 Task: Look for space in Mertoyudan, Indonesia from 4th September, 2023 to 10th September, 2023 for 1 adult in price range Rs.9000 to Rs.17000. Place can be private room with 1  bedroom having 1 bed and 1 bathroom. Property type can be house, flat, guest house, hotel. Booking option can be shelf check-in. Required host language is English.
Action: Mouse moved to (466, 55)
Screenshot: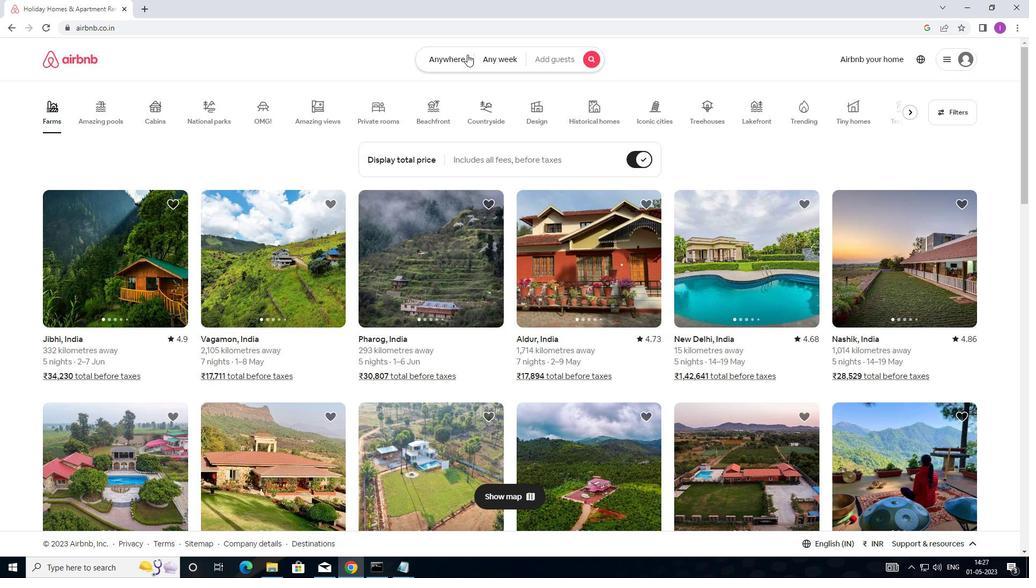 
Action: Mouse pressed left at (466, 55)
Screenshot: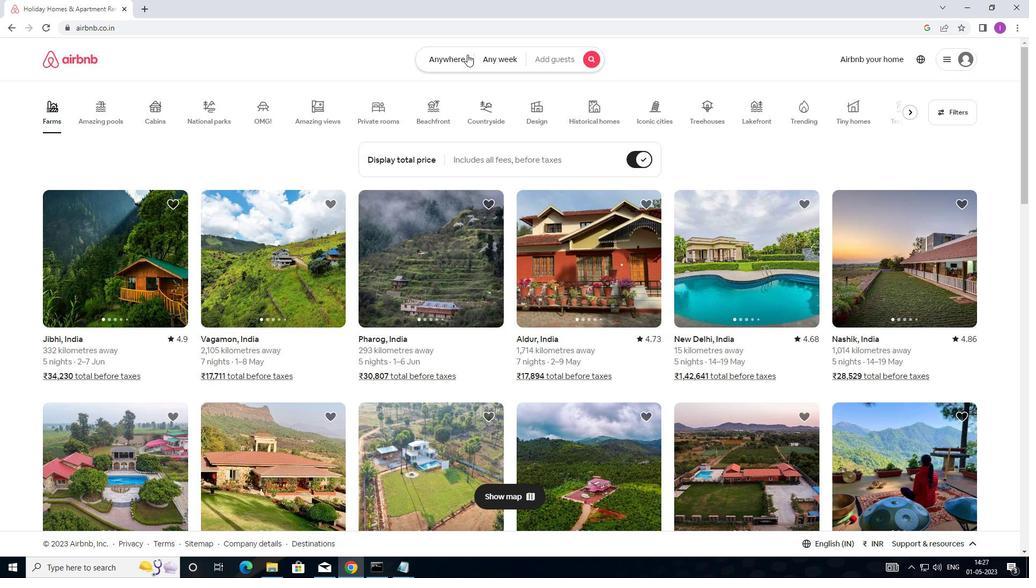 
Action: Mouse moved to (360, 92)
Screenshot: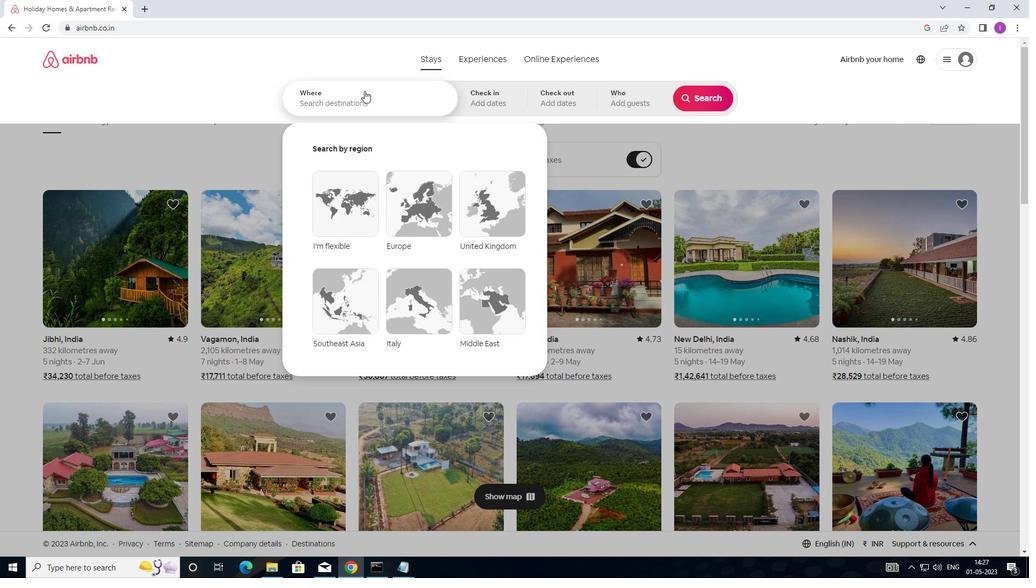 
Action: Mouse pressed left at (360, 92)
Screenshot: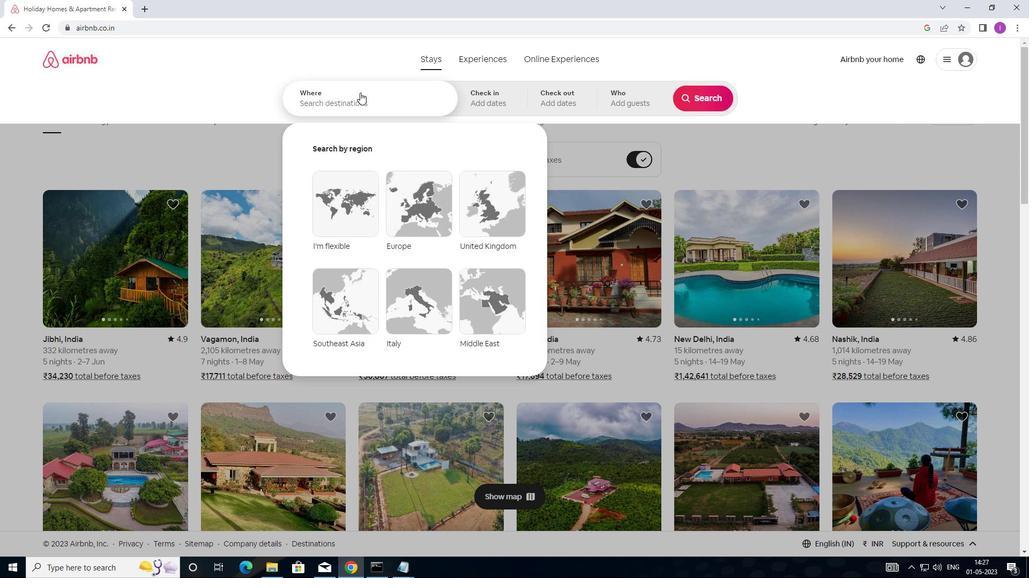 
Action: Mouse moved to (432, 102)
Screenshot: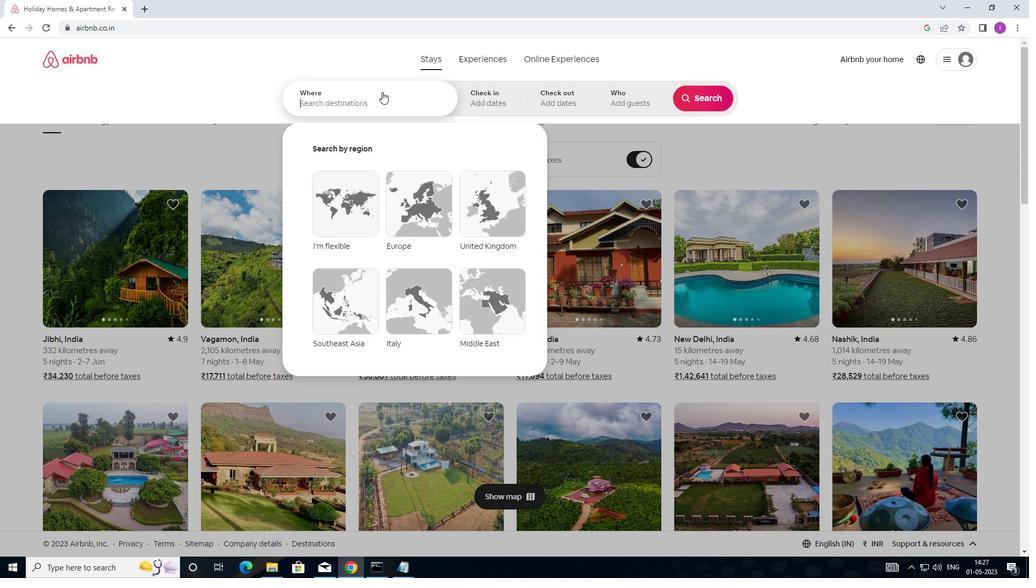 
Action: Key pressed <Key.shift>M
Screenshot: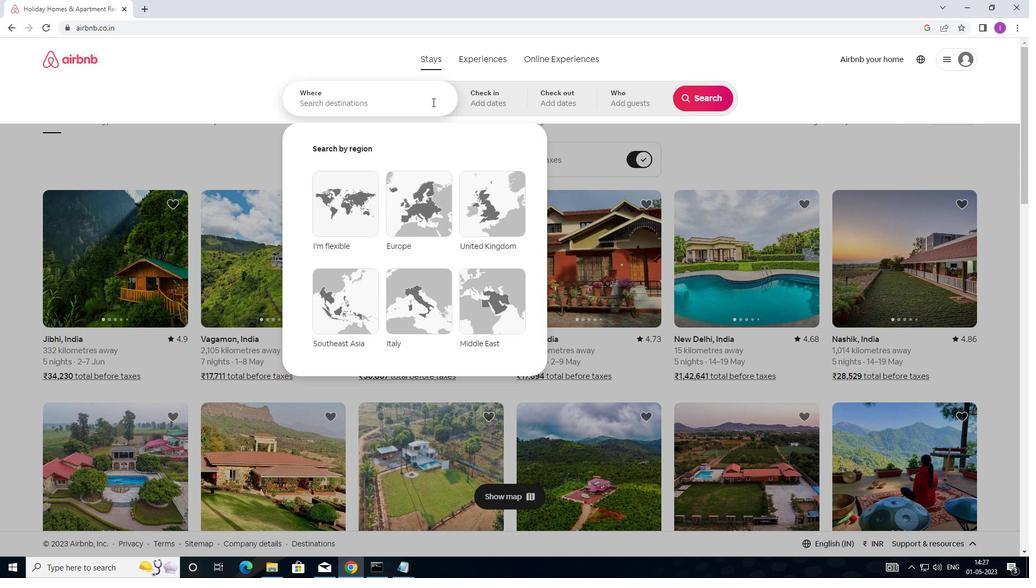 
Action: Mouse moved to (442, 97)
Screenshot: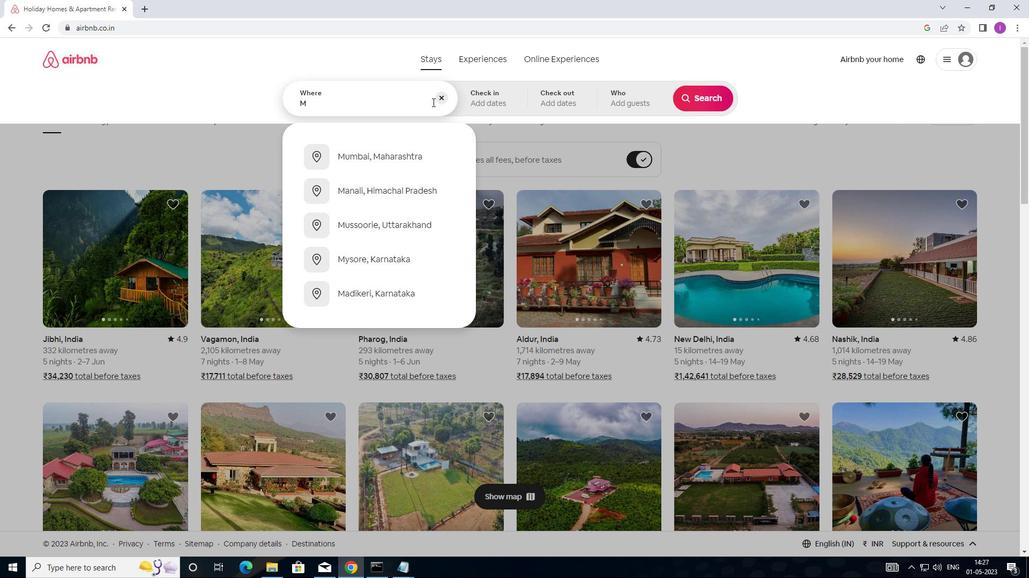 
Action: Key pressed E
Screenshot: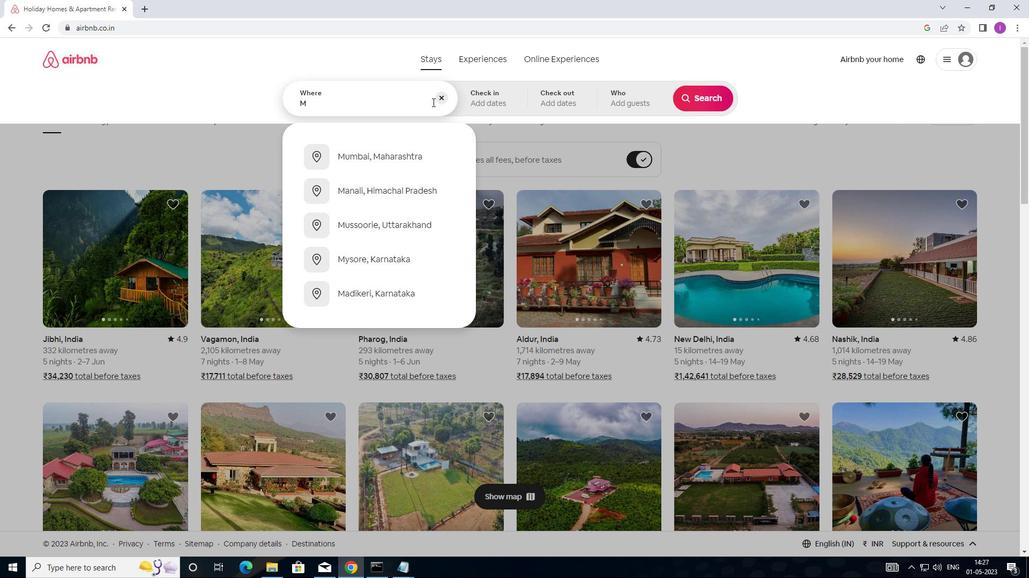 
Action: Mouse moved to (443, 97)
Screenshot: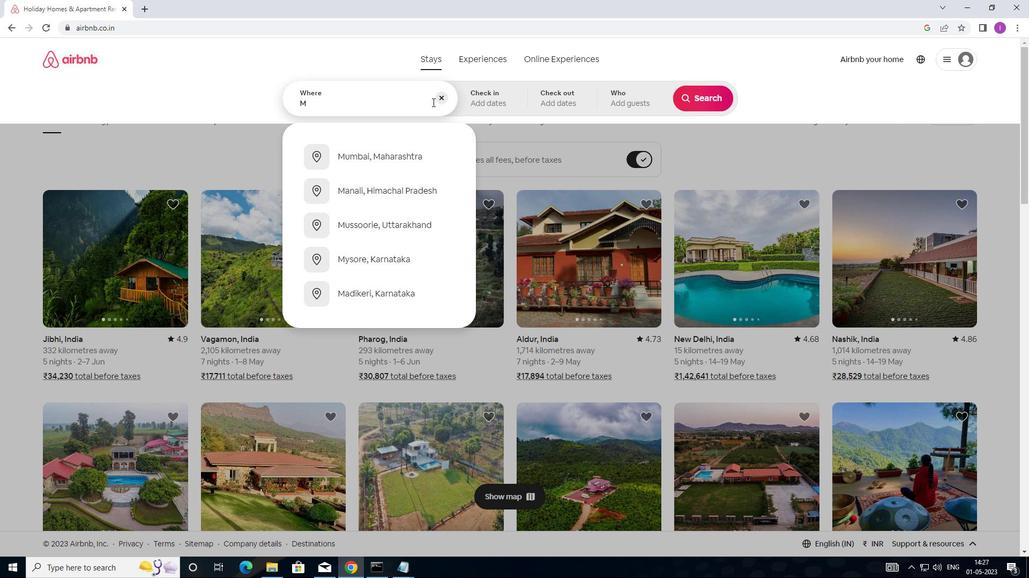 
Action: Key pressed RTOYUDAN,<Key.shift>INDONESIA
Screenshot: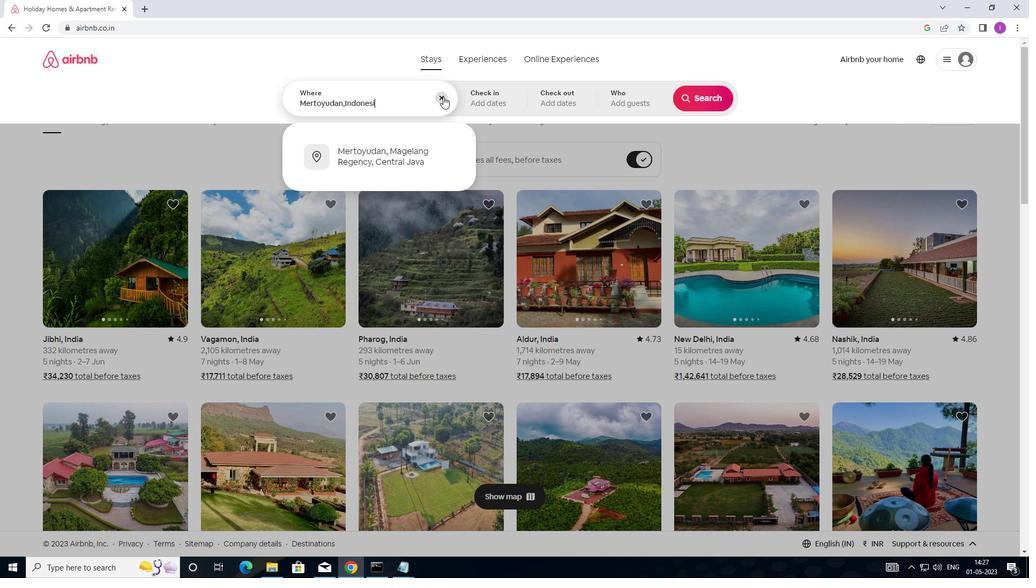 
Action: Mouse moved to (485, 94)
Screenshot: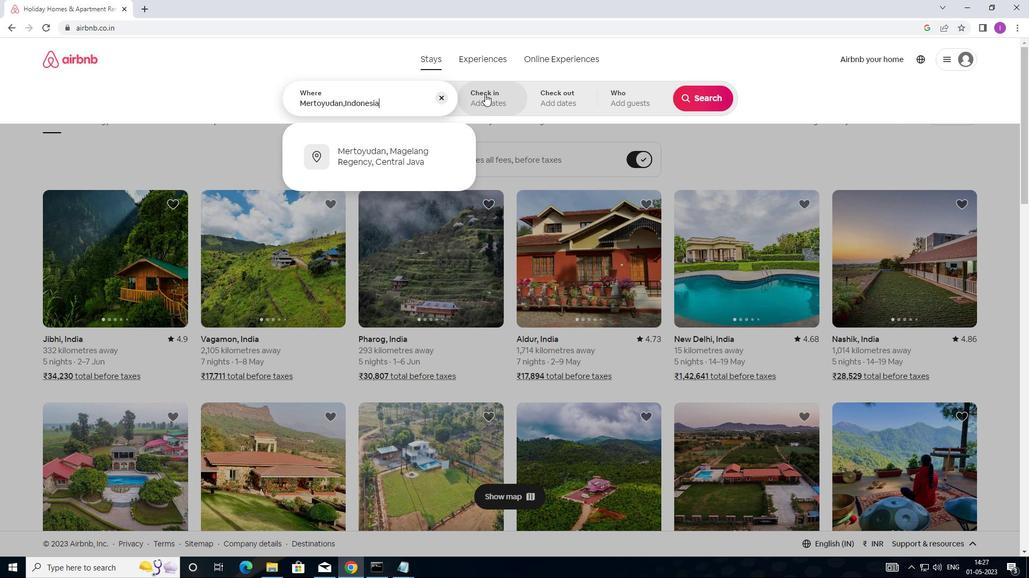 
Action: Mouse pressed left at (485, 94)
Screenshot: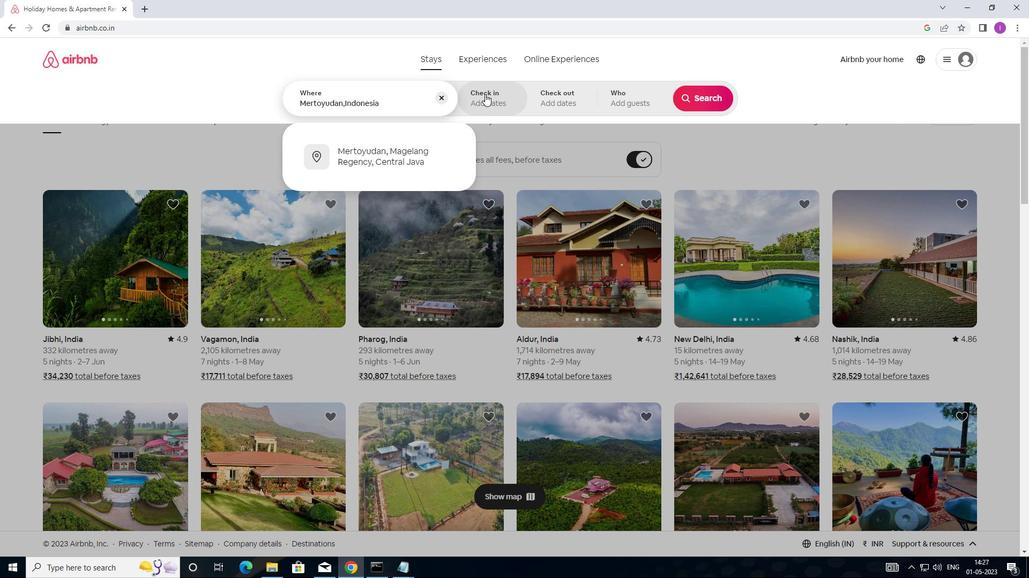 
Action: Mouse moved to (701, 179)
Screenshot: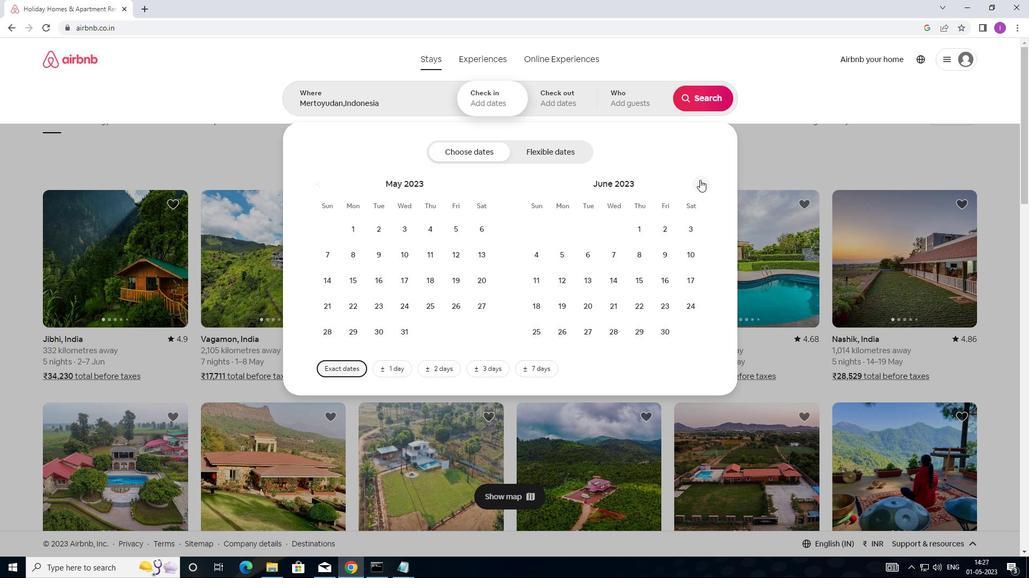 
Action: Mouse pressed left at (701, 179)
Screenshot: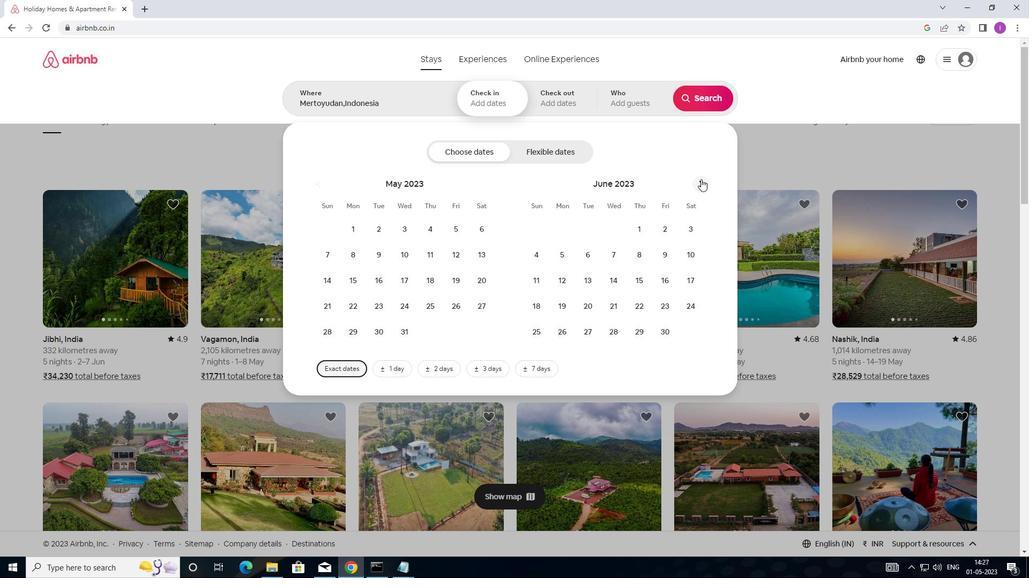 
Action: Mouse pressed left at (701, 179)
Screenshot: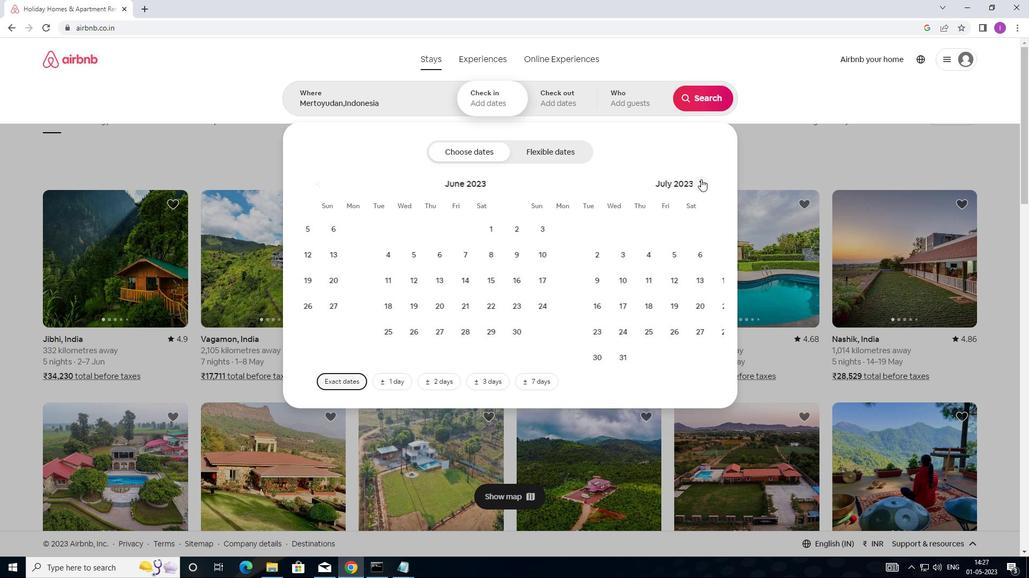 
Action: Mouse pressed left at (701, 179)
Screenshot: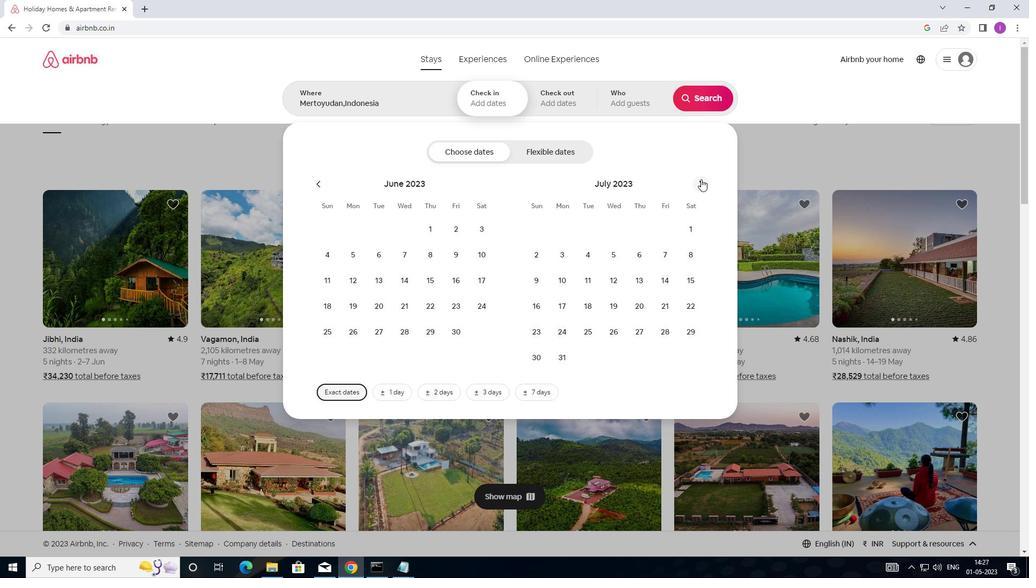 
Action: Mouse moved to (701, 178)
Screenshot: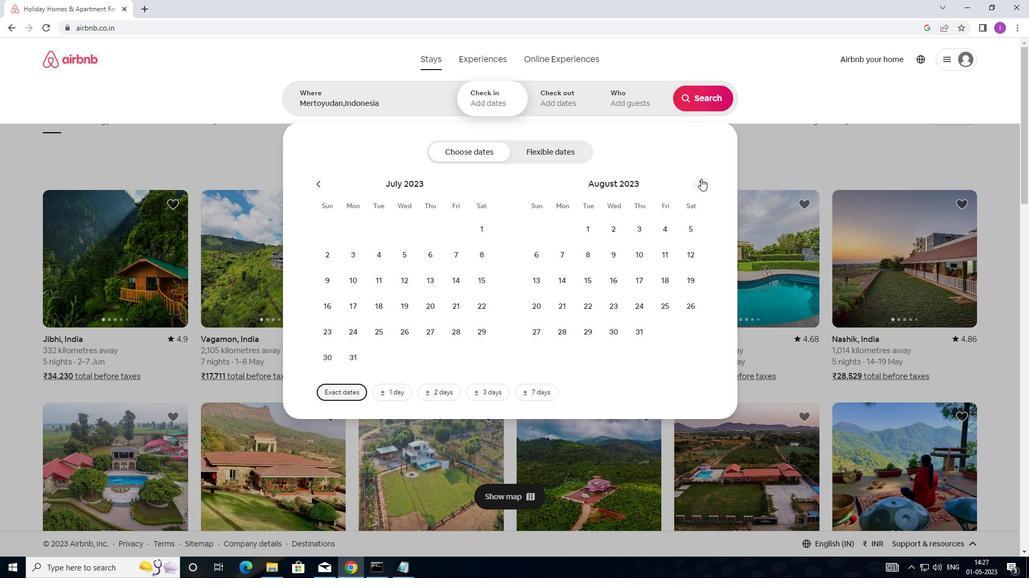 
Action: Mouse pressed left at (701, 178)
Screenshot: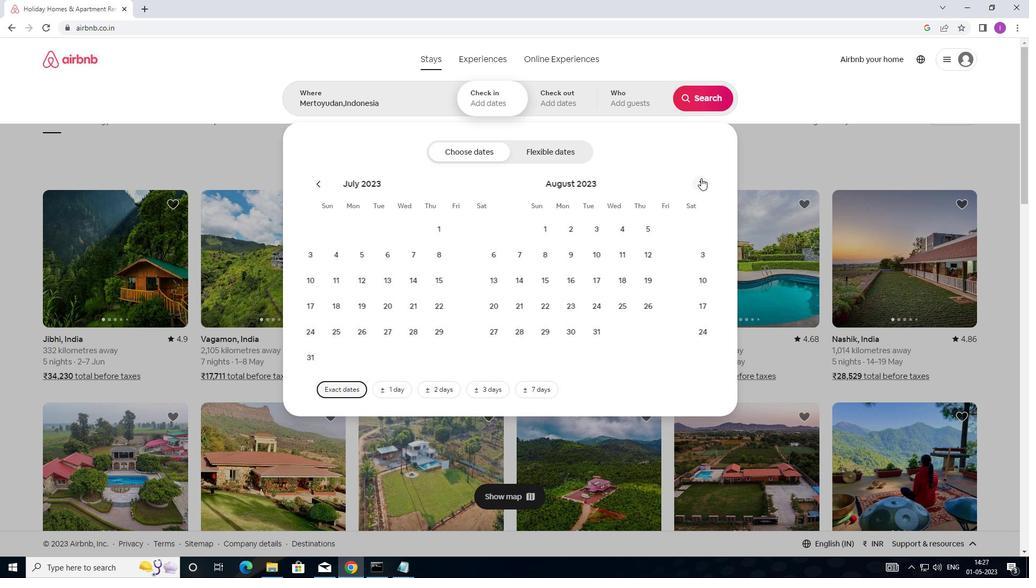 
Action: Mouse moved to (360, 252)
Screenshot: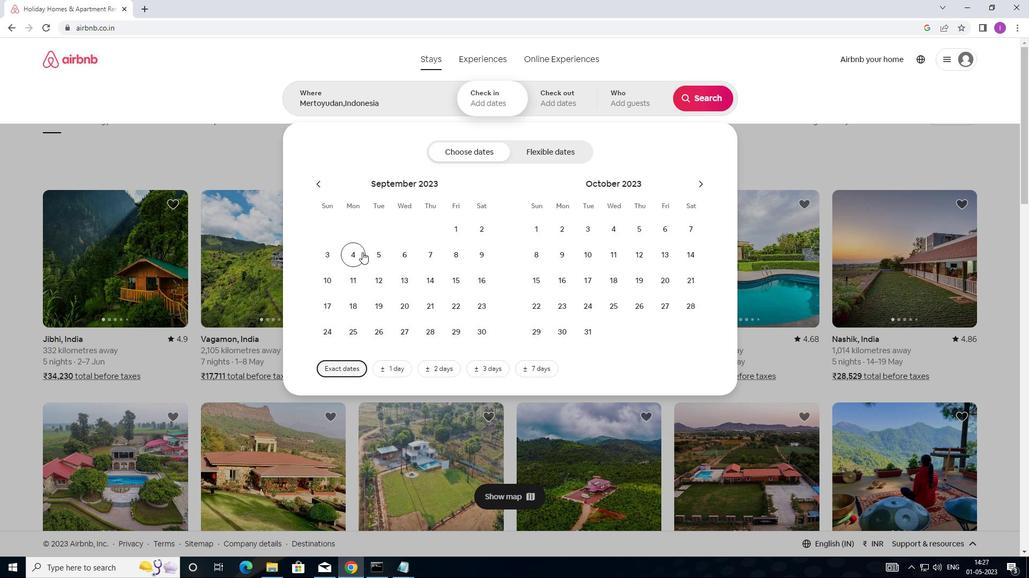 
Action: Mouse pressed left at (360, 252)
Screenshot: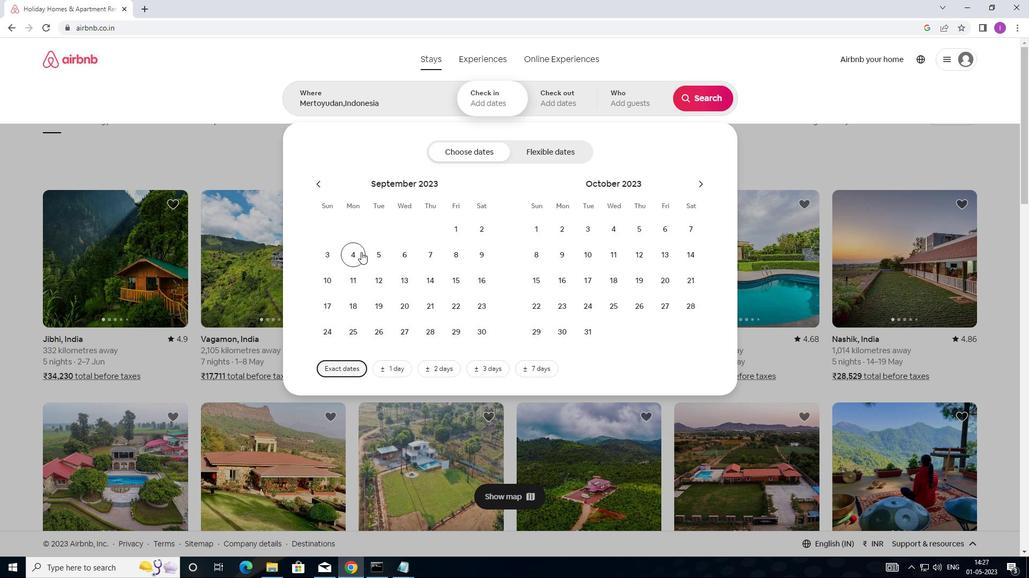 
Action: Mouse moved to (330, 277)
Screenshot: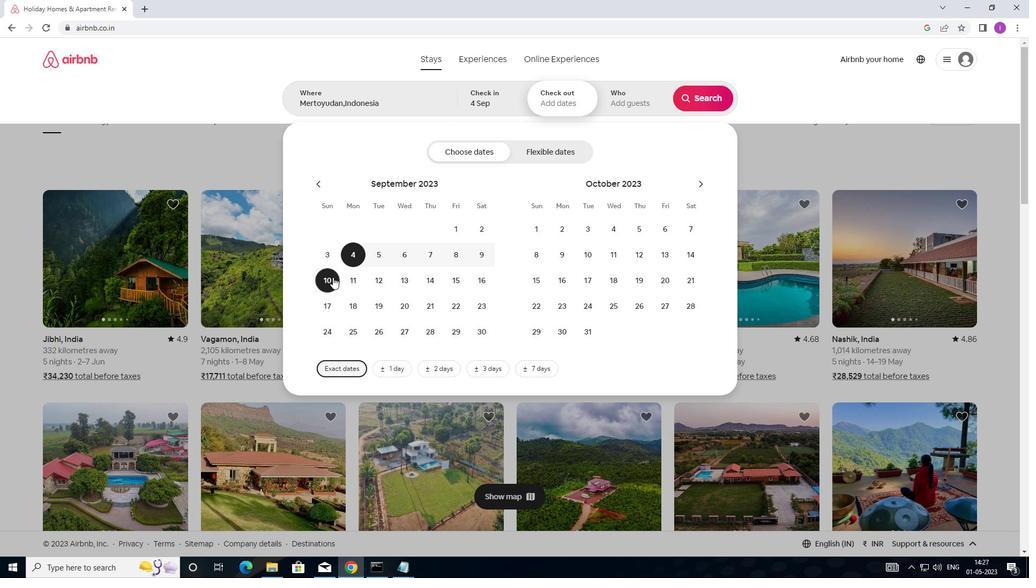 
Action: Mouse pressed left at (330, 277)
Screenshot: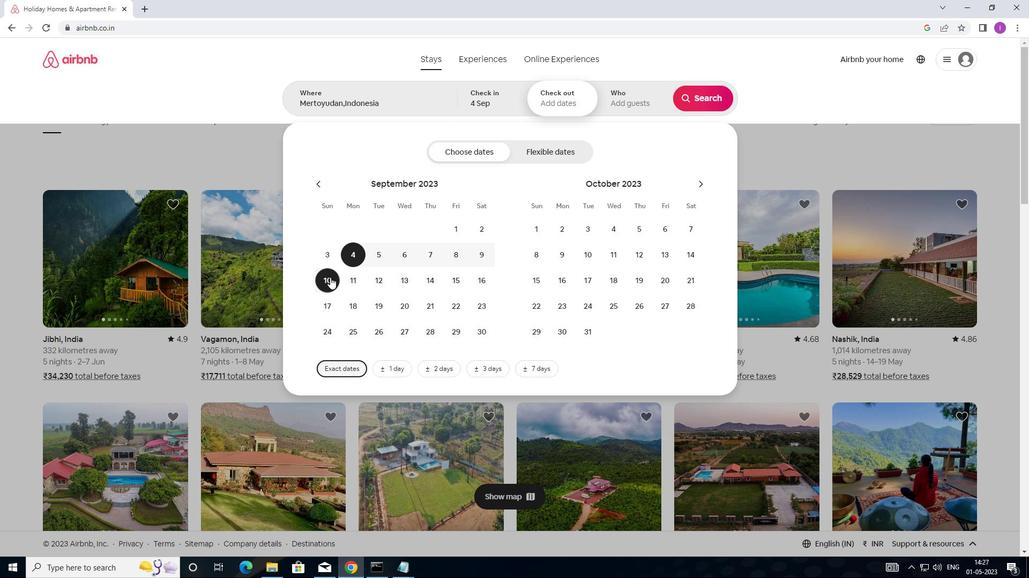
Action: Mouse moved to (627, 105)
Screenshot: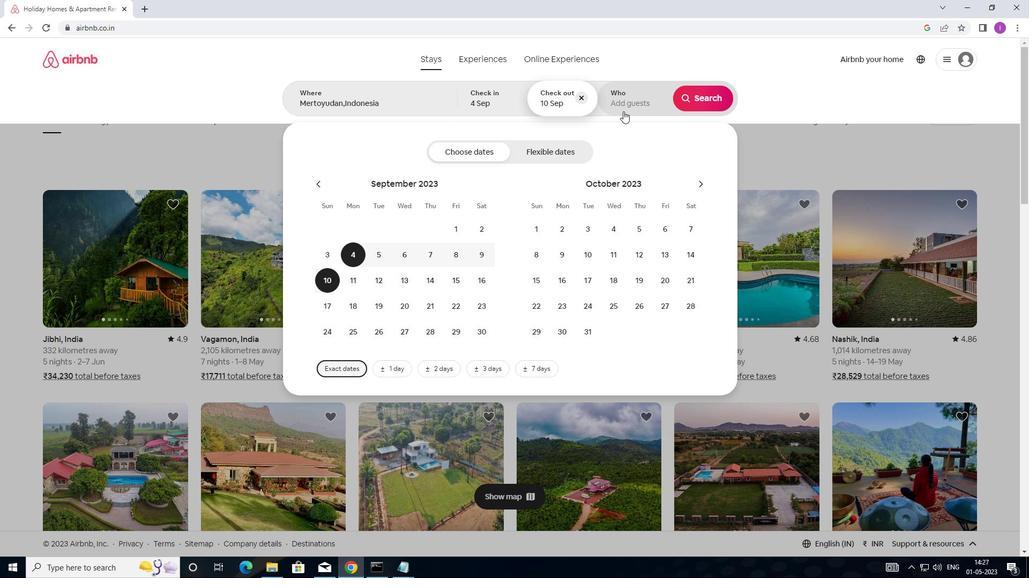 
Action: Mouse pressed left at (627, 105)
Screenshot: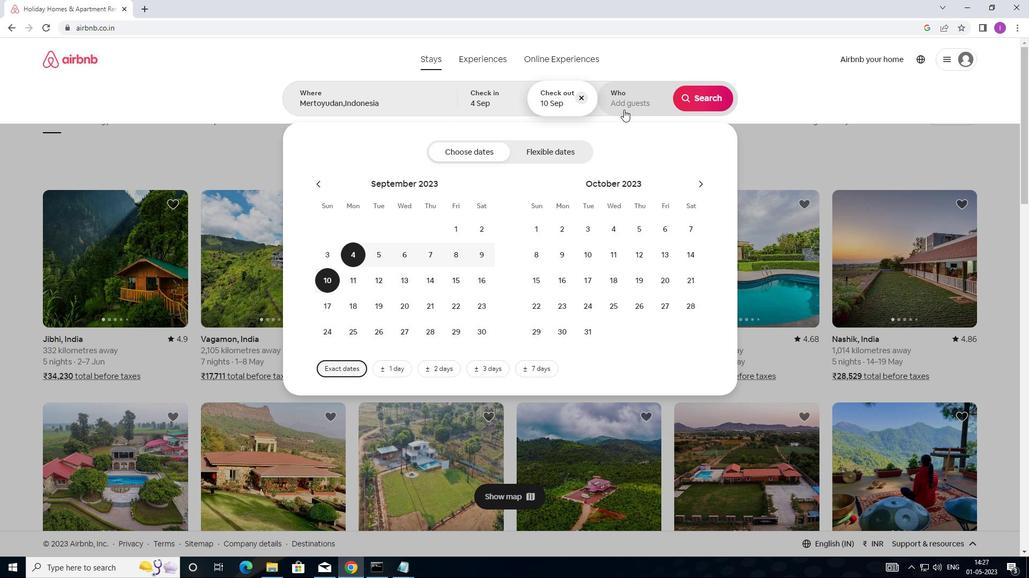 
Action: Mouse moved to (703, 157)
Screenshot: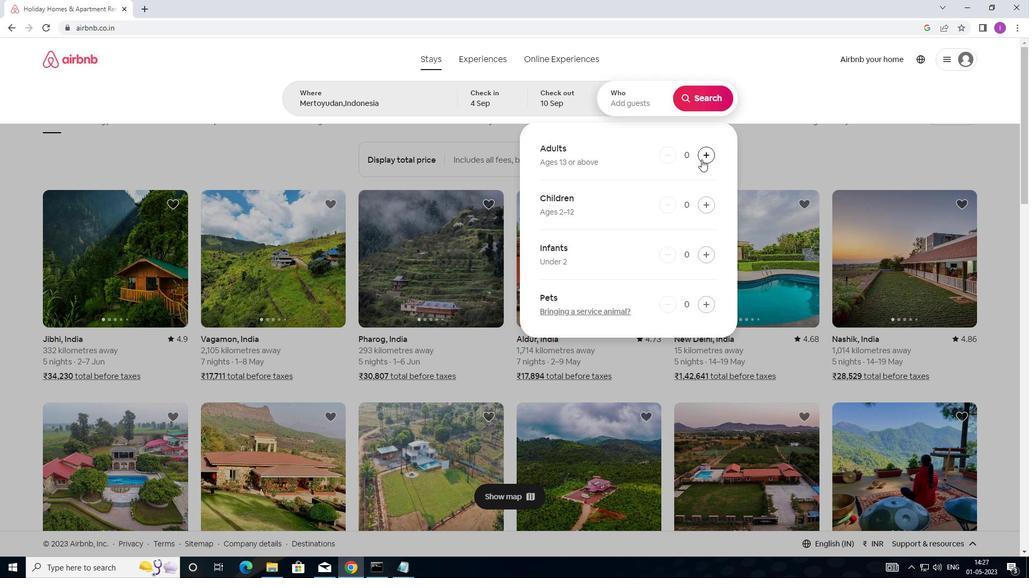 
Action: Mouse pressed left at (703, 157)
Screenshot: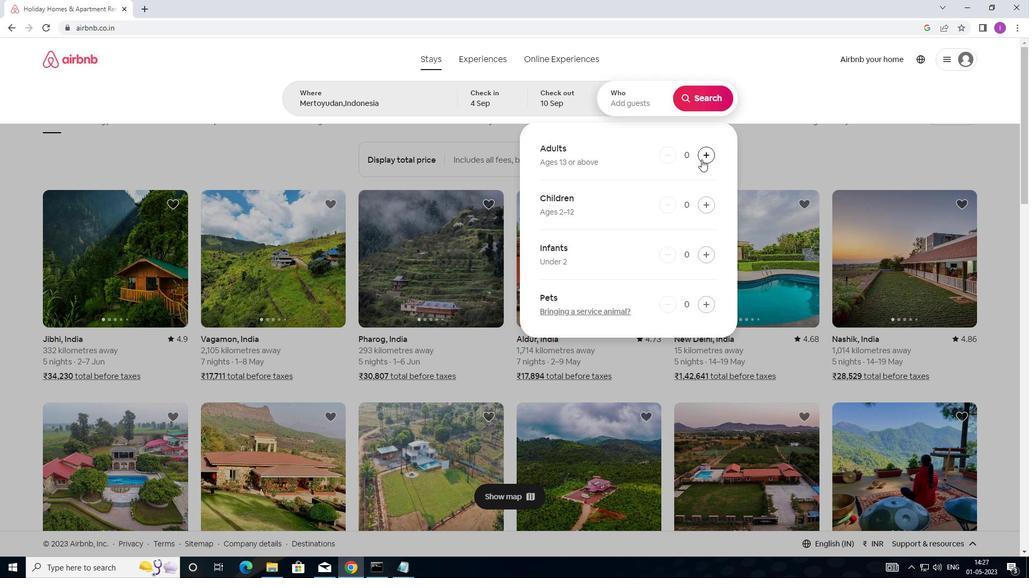
Action: Mouse moved to (702, 108)
Screenshot: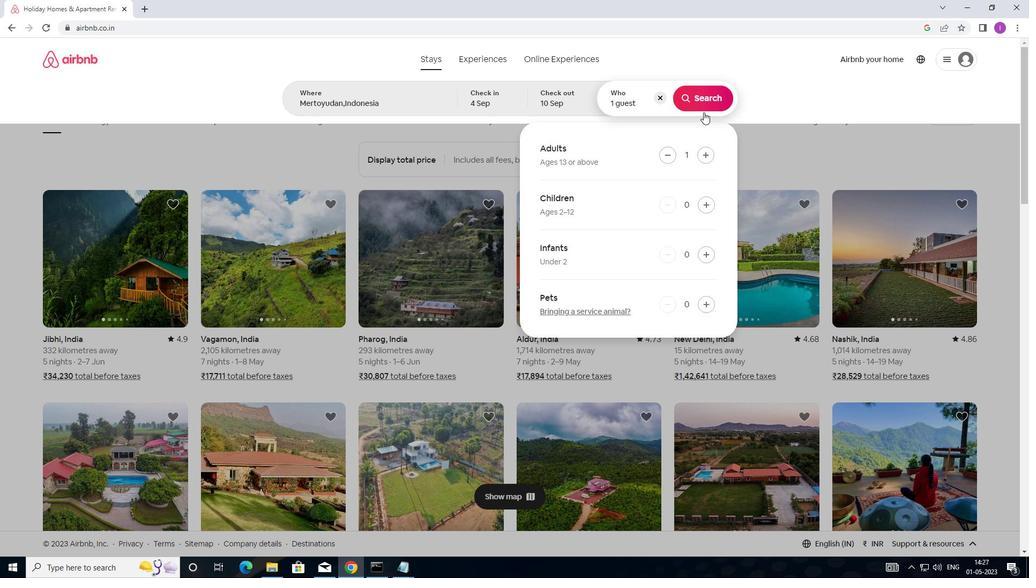 
Action: Mouse pressed left at (702, 108)
Screenshot: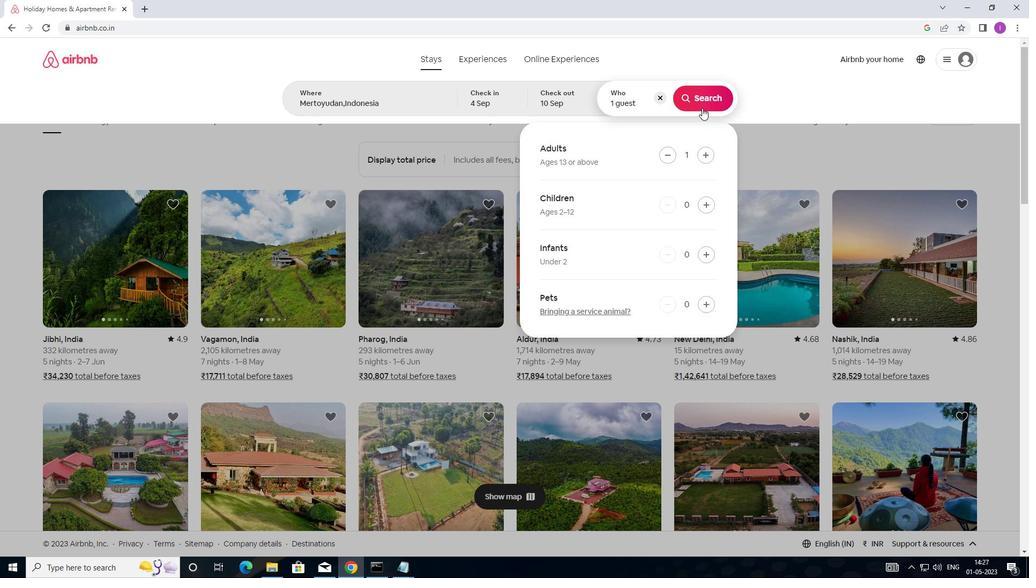 
Action: Mouse moved to (990, 106)
Screenshot: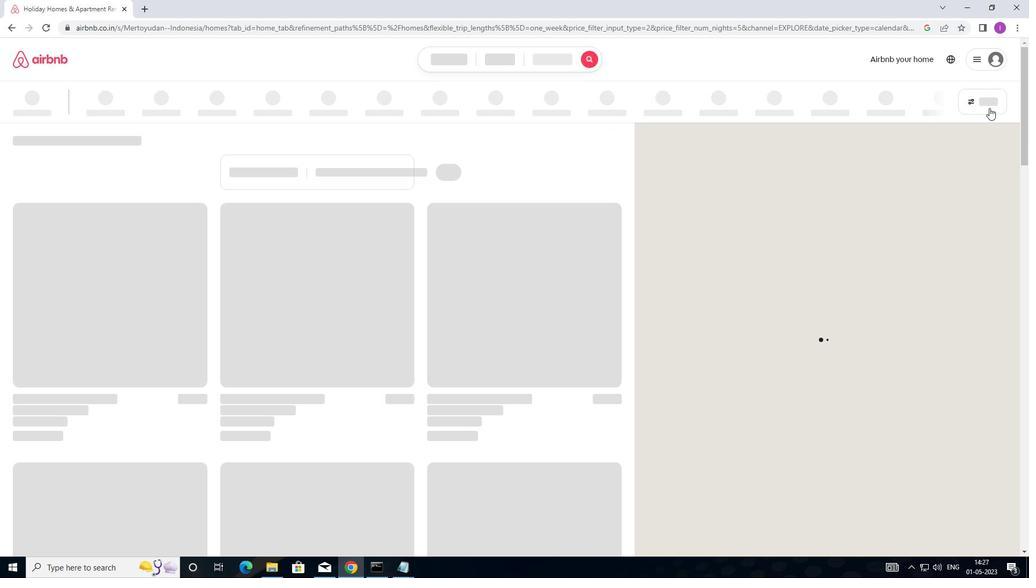 
Action: Mouse pressed left at (990, 106)
Screenshot: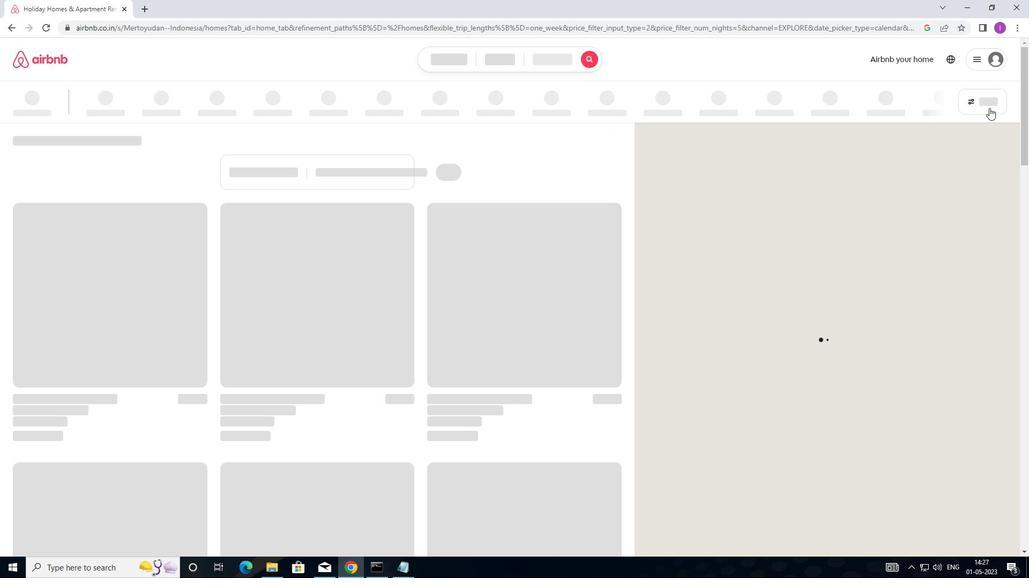 
Action: Mouse moved to (394, 236)
Screenshot: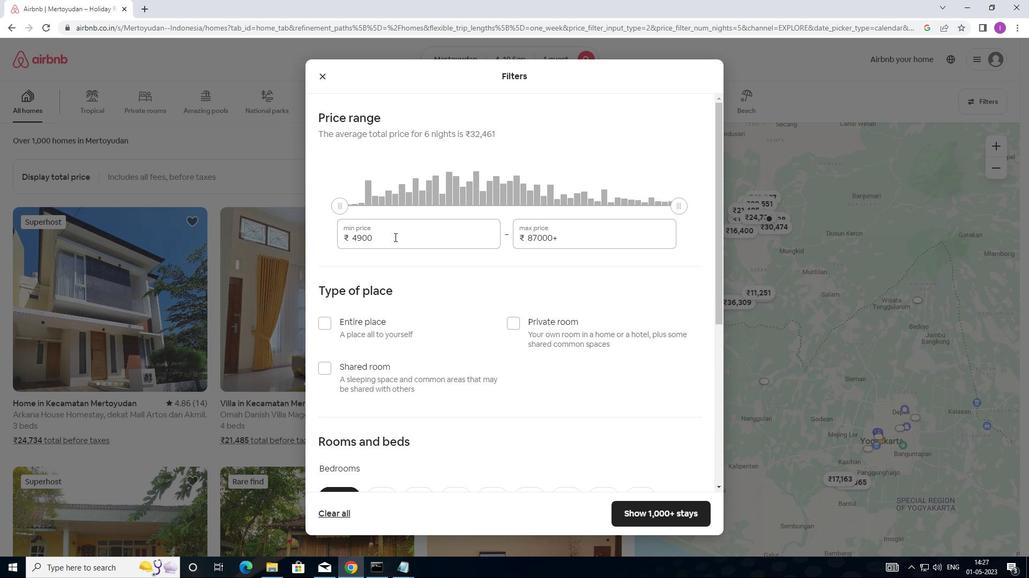 
Action: Mouse pressed left at (394, 236)
Screenshot: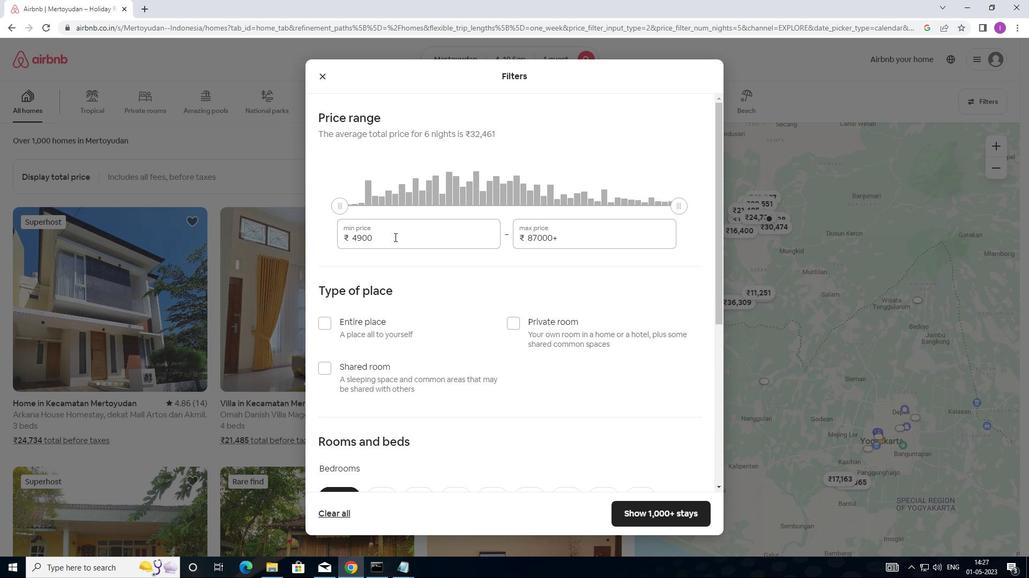 
Action: Mouse moved to (367, 243)
Screenshot: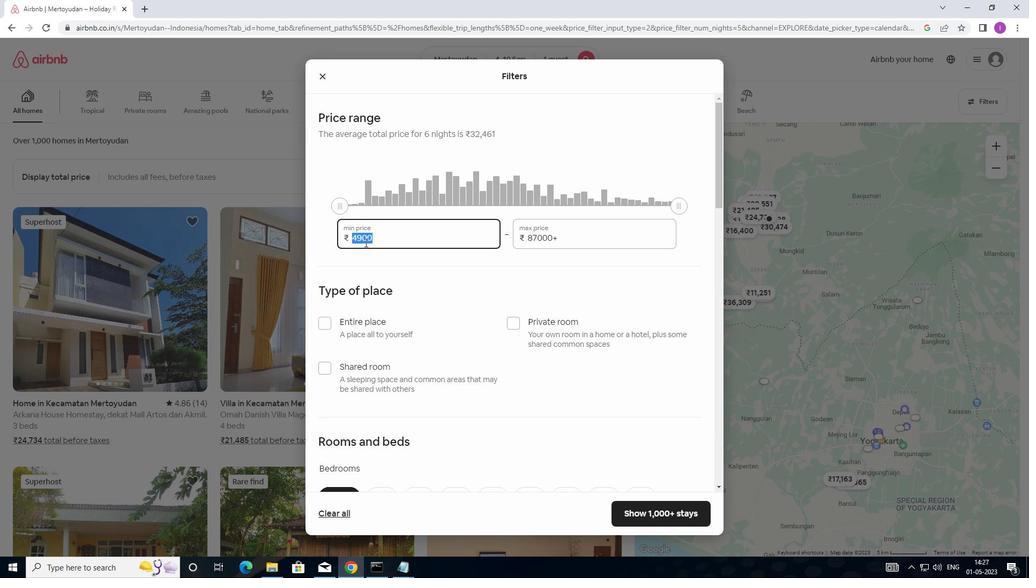 
Action: Key pressed 9
Screenshot: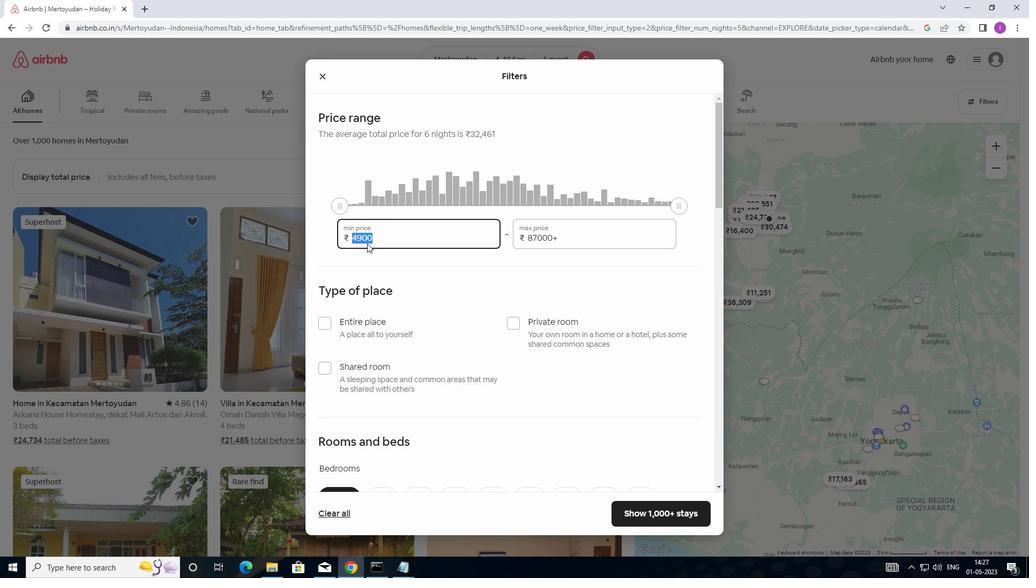 
Action: Mouse moved to (367, 243)
Screenshot: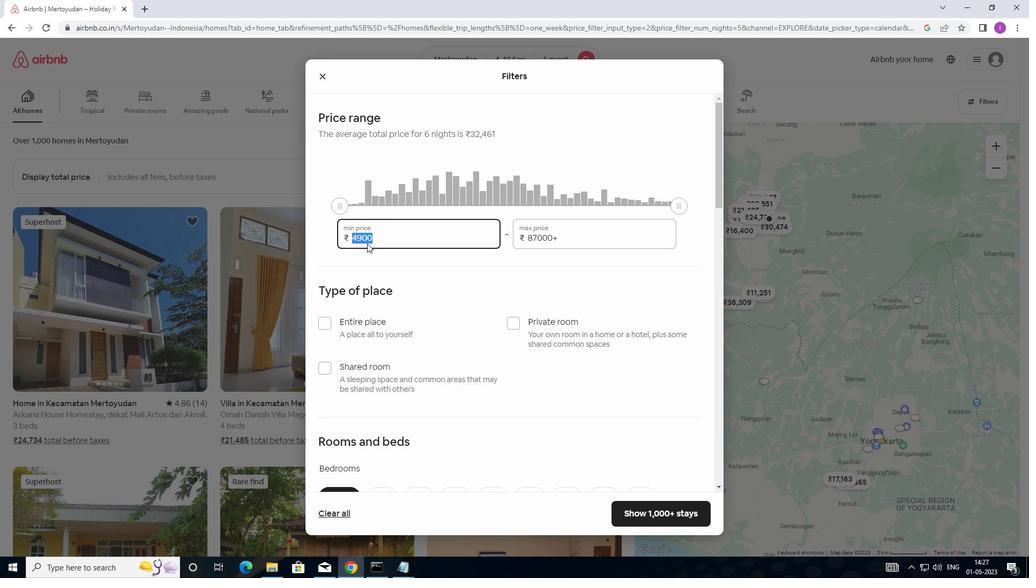 
Action: Key pressed 0000
Screenshot: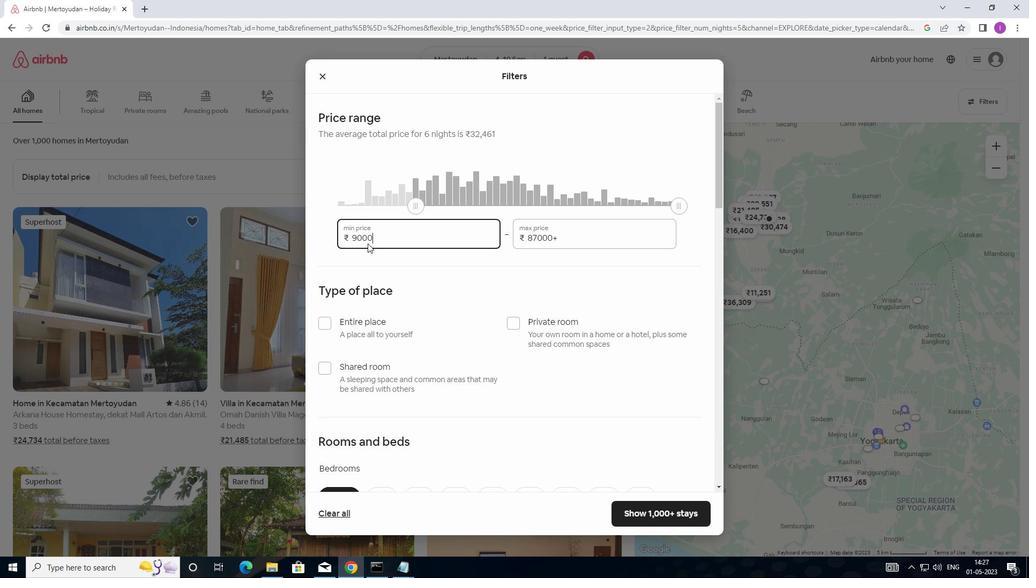 
Action: Mouse moved to (392, 240)
Screenshot: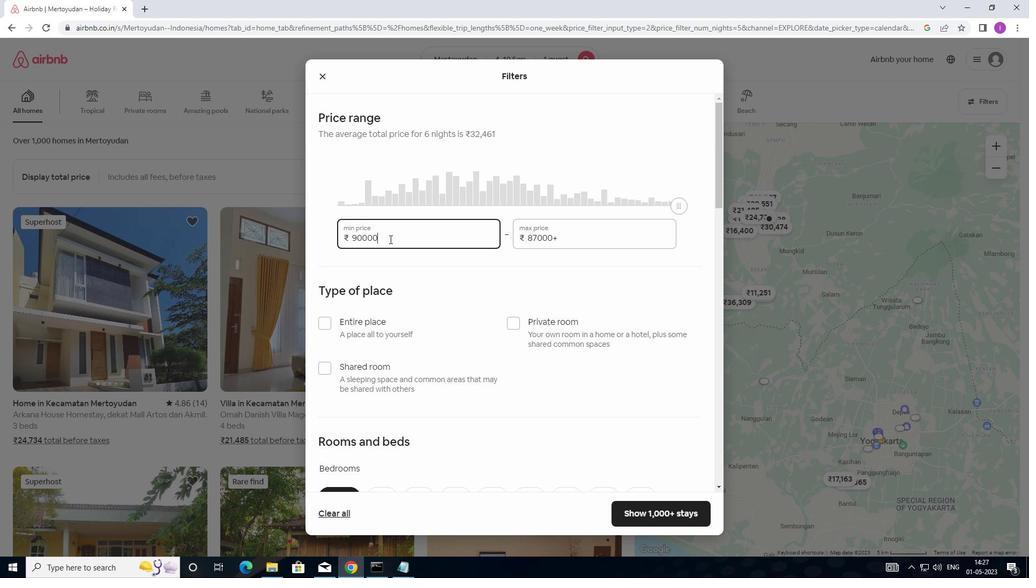 
Action: Key pressed <Key.backspace>
Screenshot: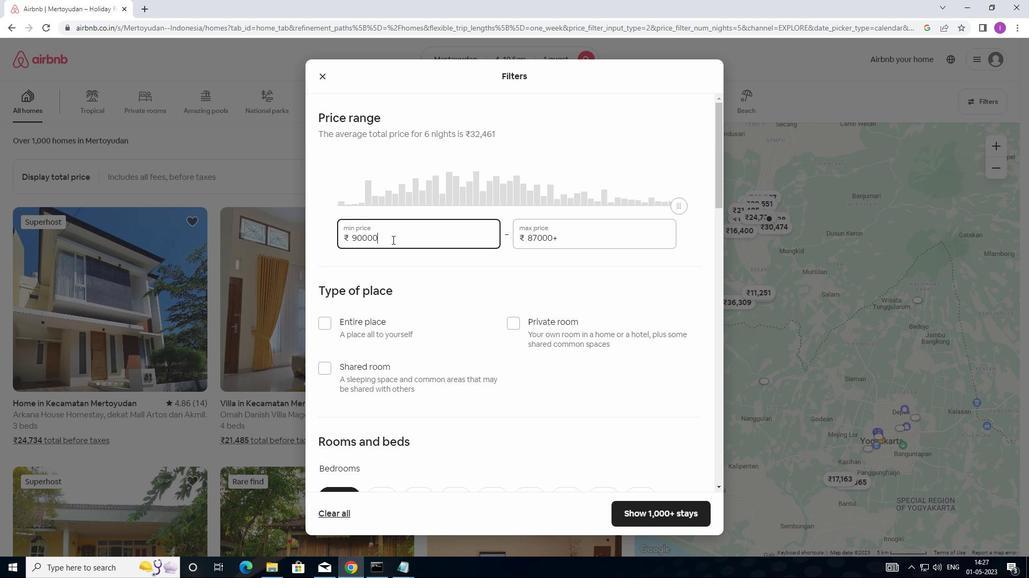 
Action: Mouse moved to (571, 237)
Screenshot: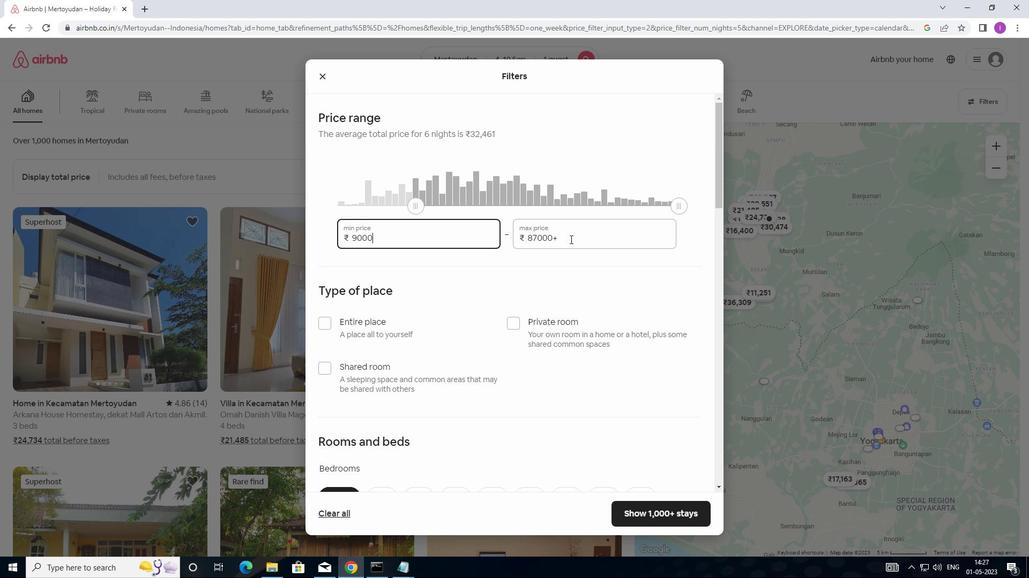 
Action: Mouse pressed left at (571, 237)
Screenshot: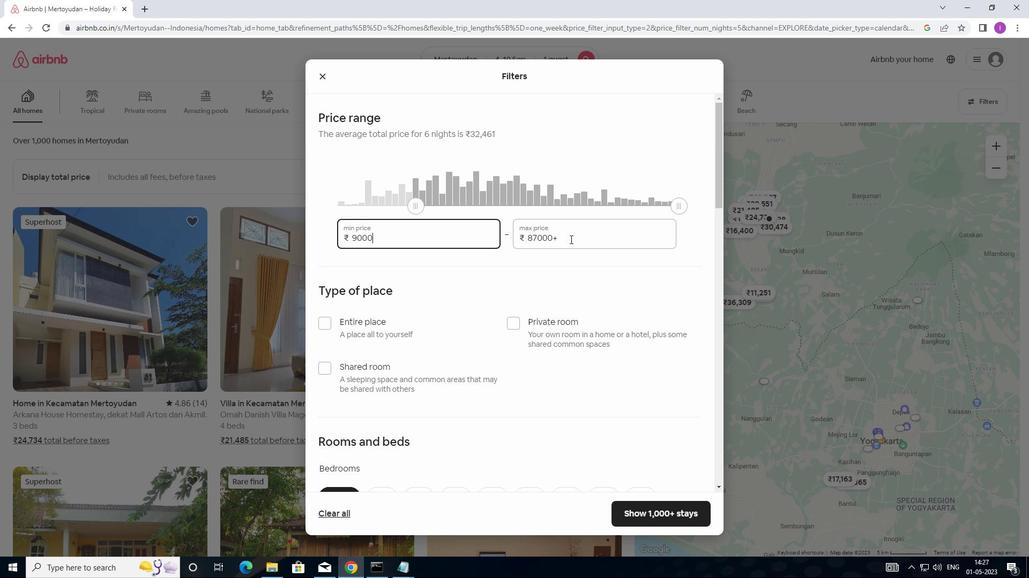 
Action: Mouse moved to (554, 297)
Screenshot: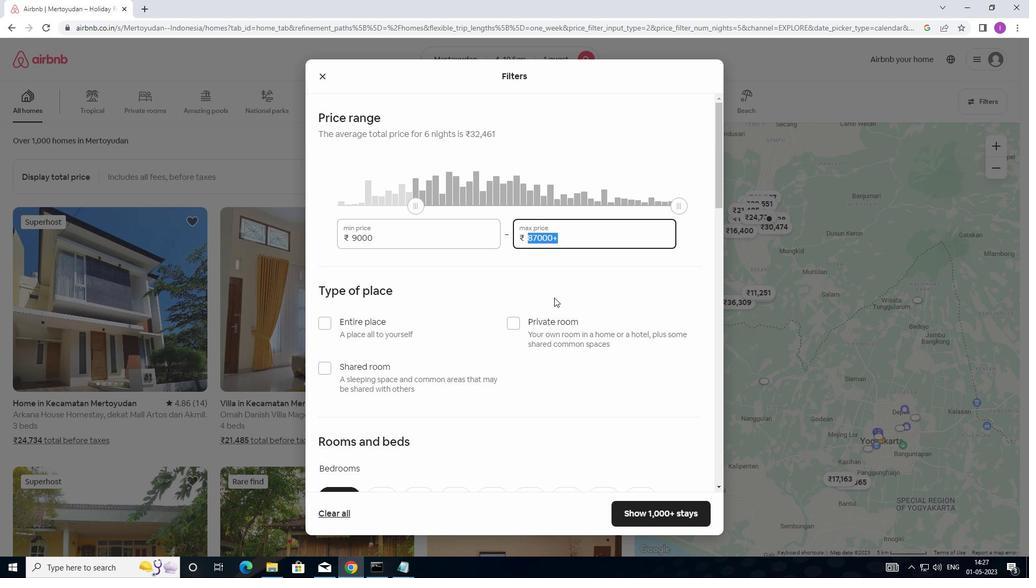 
Action: Key pressed 17
Screenshot: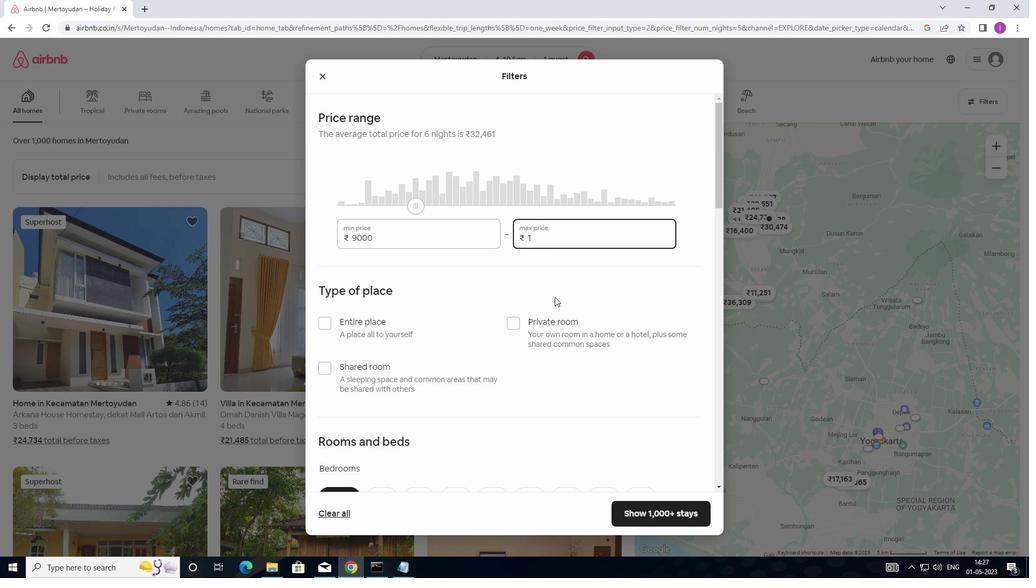 
Action: Mouse moved to (554, 297)
Screenshot: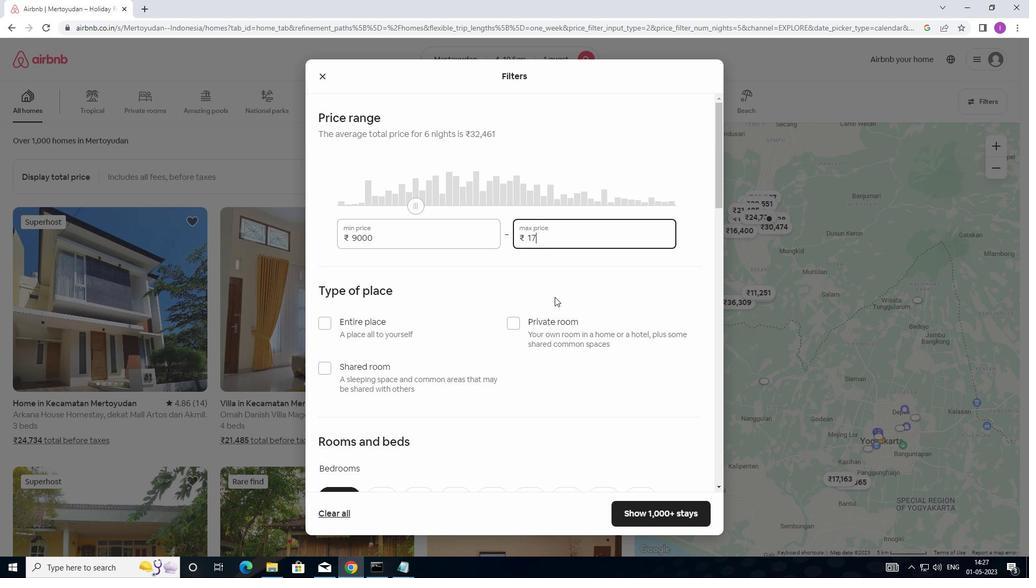 
Action: Key pressed 000
Screenshot: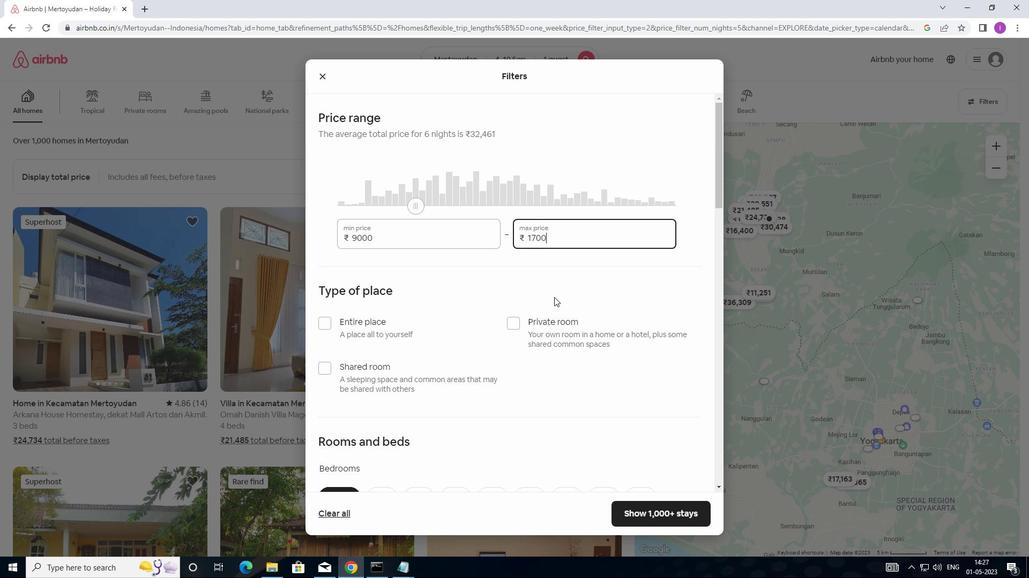 
Action: Mouse moved to (337, 330)
Screenshot: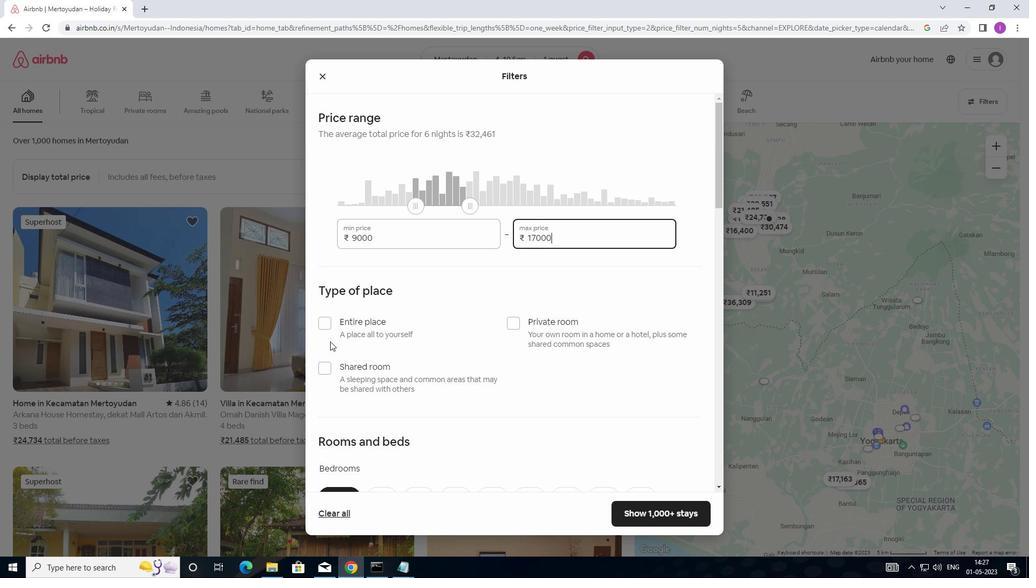 
Action: Mouse scrolled (337, 329) with delta (0, 0)
Screenshot: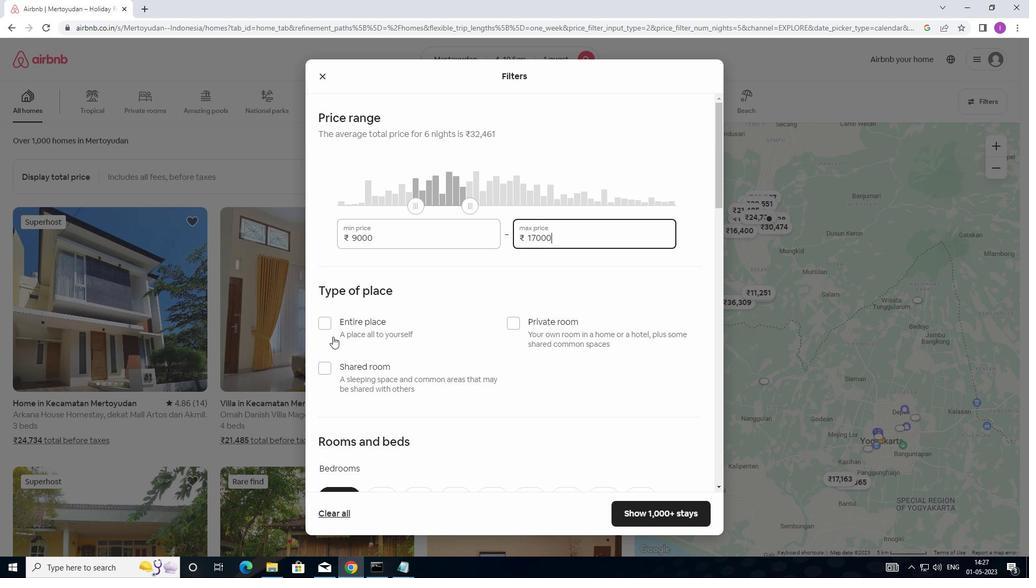
Action: Mouse scrolled (337, 329) with delta (0, 0)
Screenshot: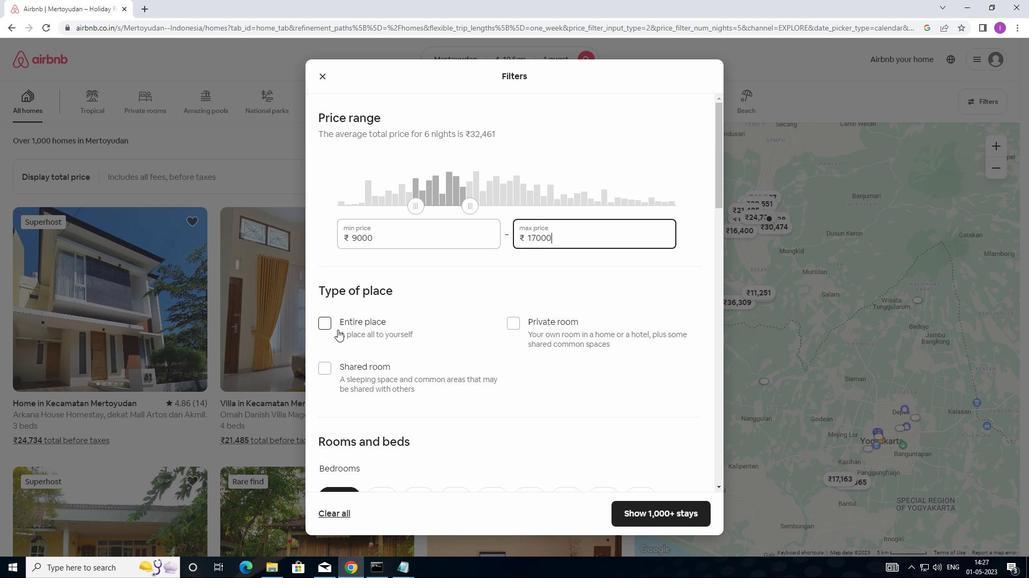 
Action: Mouse moved to (511, 211)
Screenshot: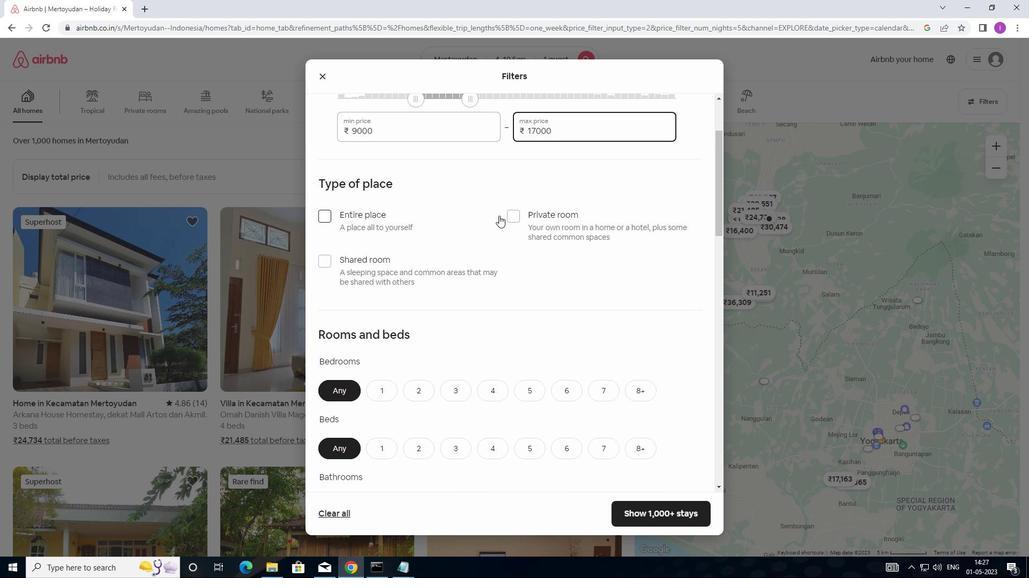 
Action: Mouse pressed left at (511, 211)
Screenshot: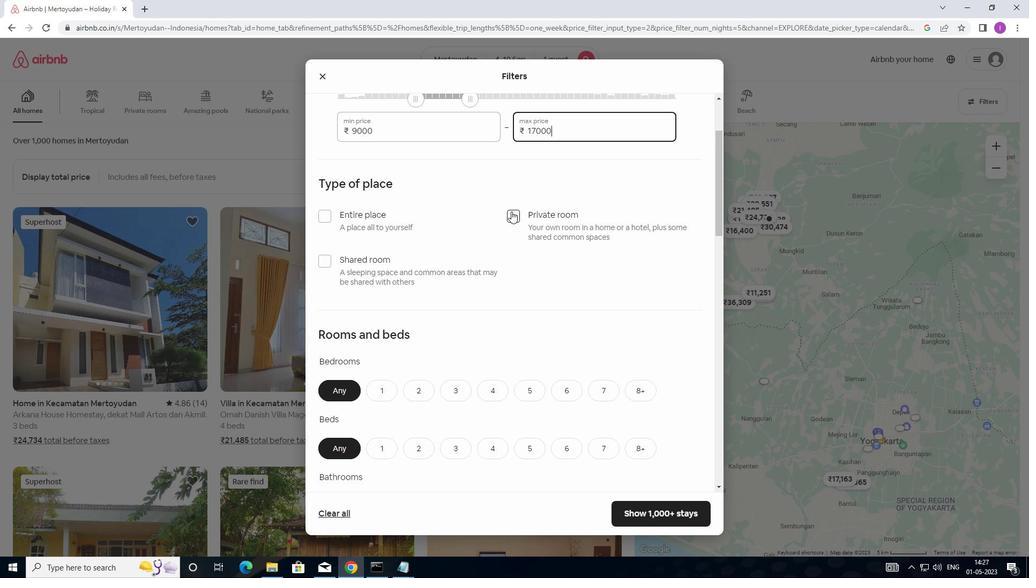 
Action: Mouse moved to (475, 299)
Screenshot: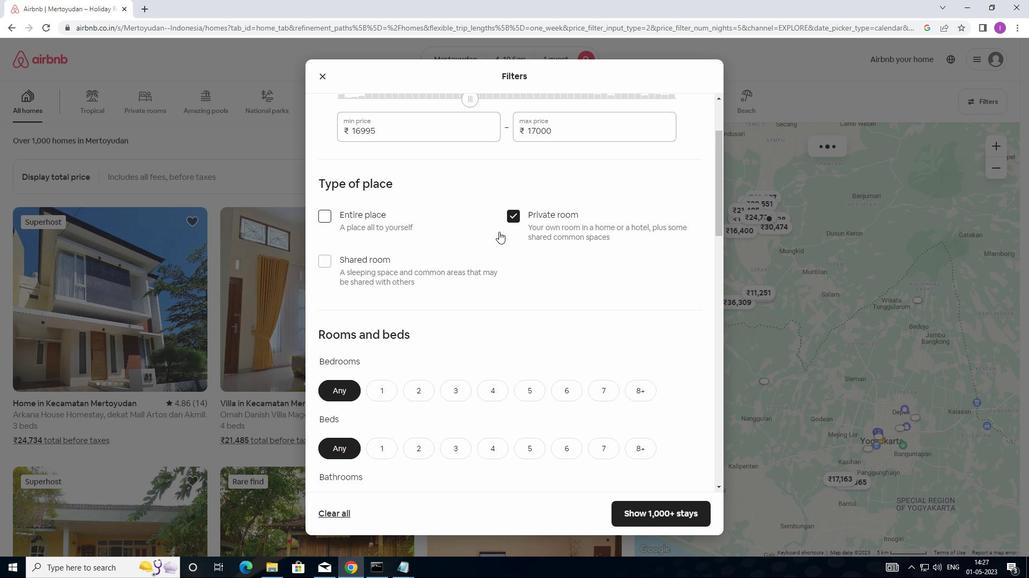 
Action: Mouse scrolled (475, 299) with delta (0, 0)
Screenshot: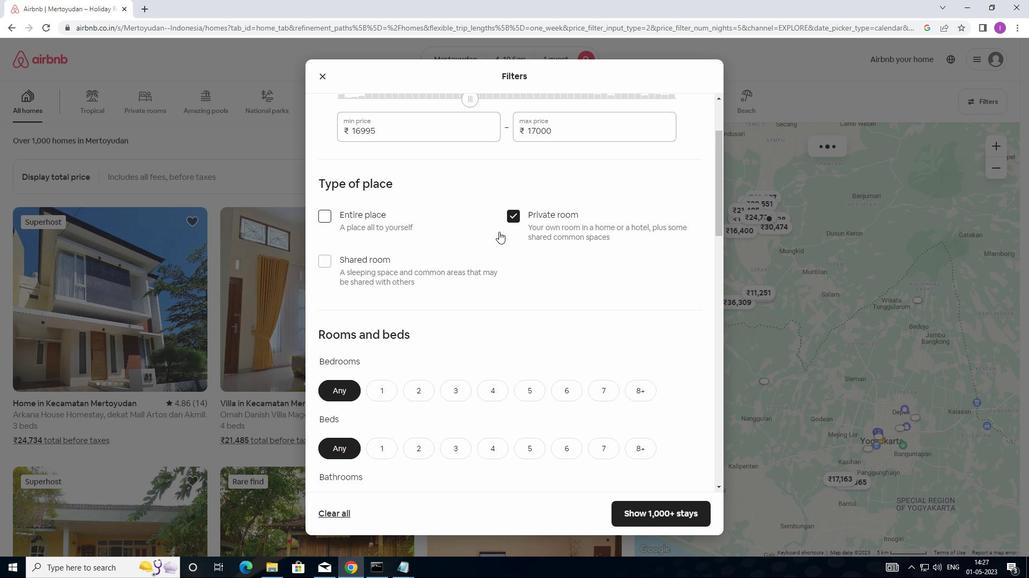 
Action: Mouse moved to (474, 304)
Screenshot: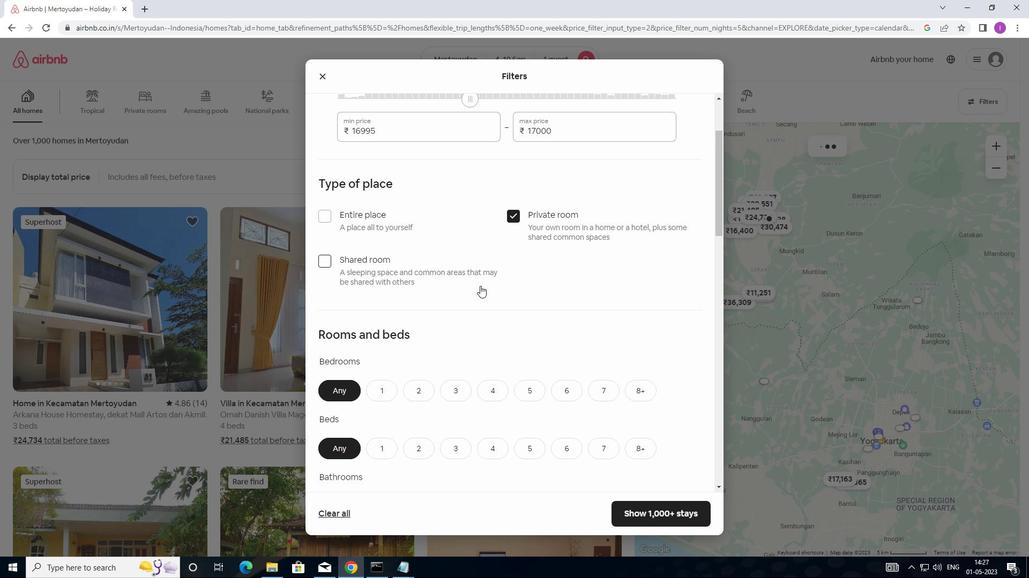 
Action: Mouse scrolled (474, 303) with delta (0, 0)
Screenshot: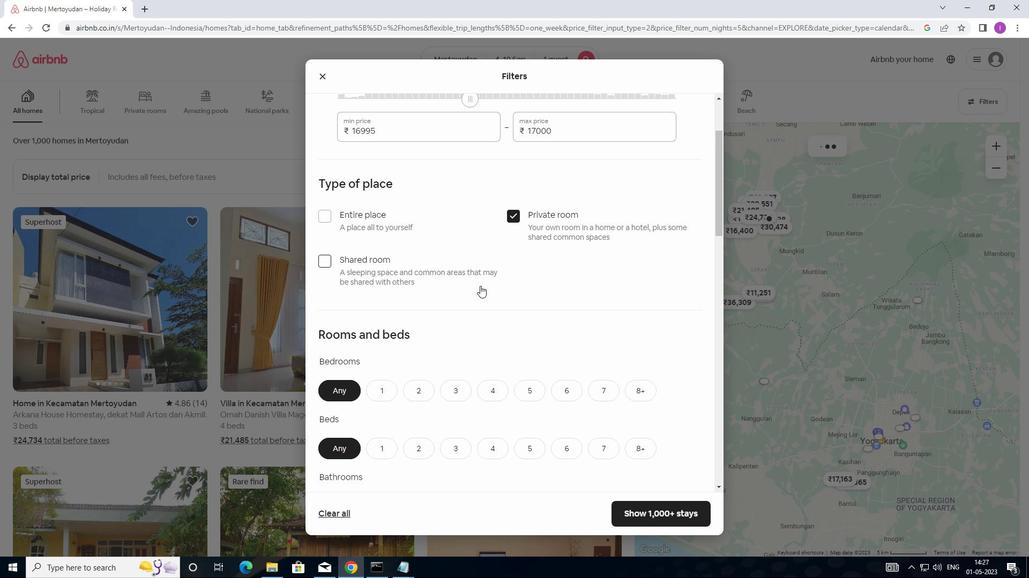 
Action: Mouse moved to (472, 320)
Screenshot: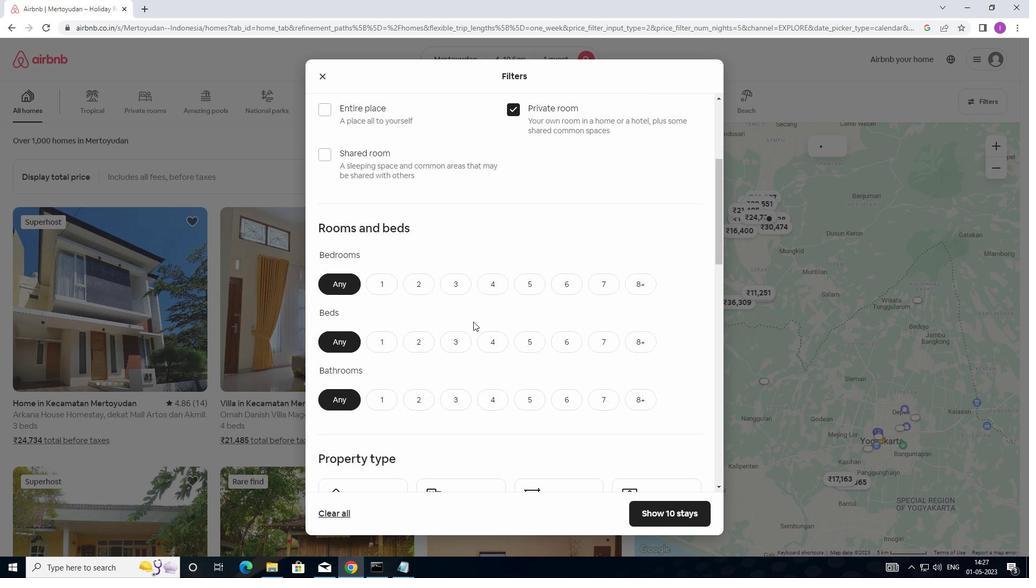 
Action: Mouse scrolled (472, 320) with delta (0, 0)
Screenshot: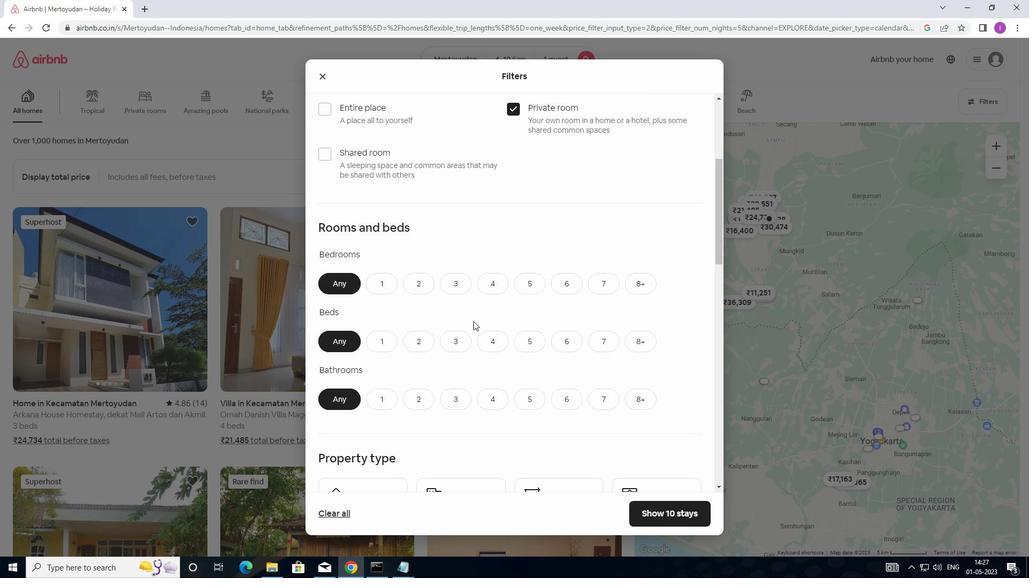 
Action: Mouse moved to (472, 320)
Screenshot: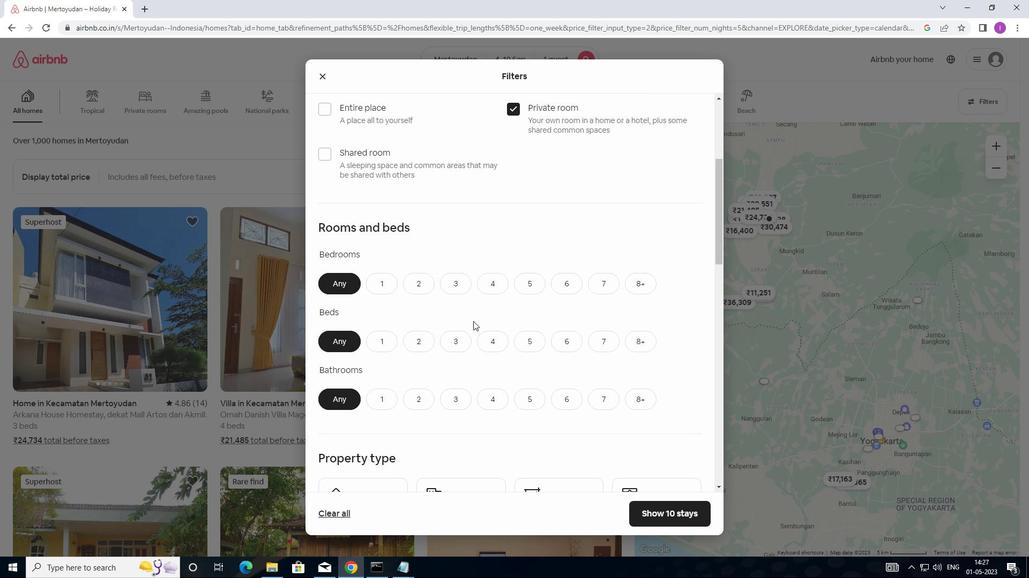 
Action: Mouse scrolled (472, 319) with delta (0, 0)
Screenshot: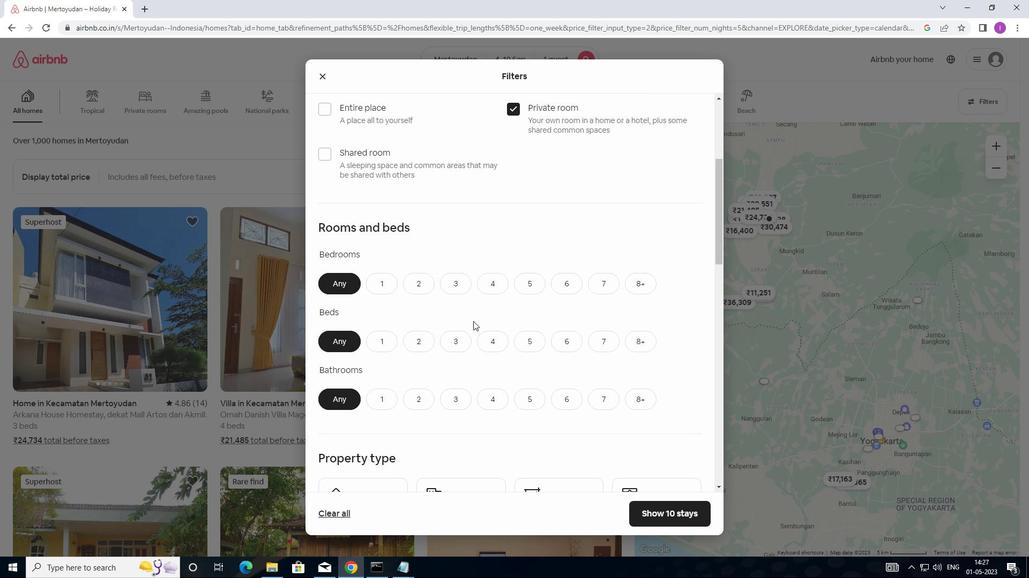 
Action: Mouse moved to (387, 169)
Screenshot: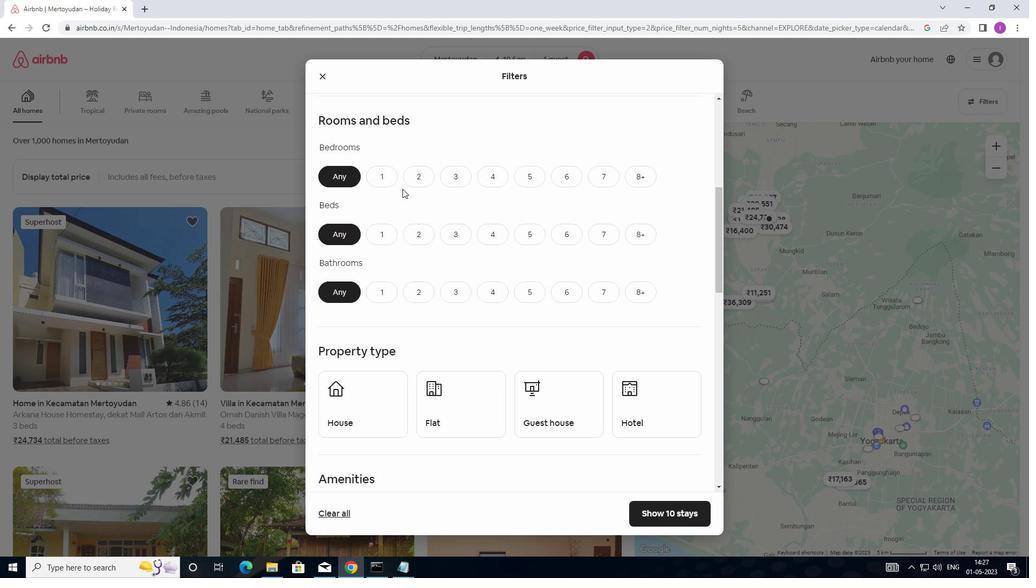 
Action: Mouse pressed left at (387, 169)
Screenshot: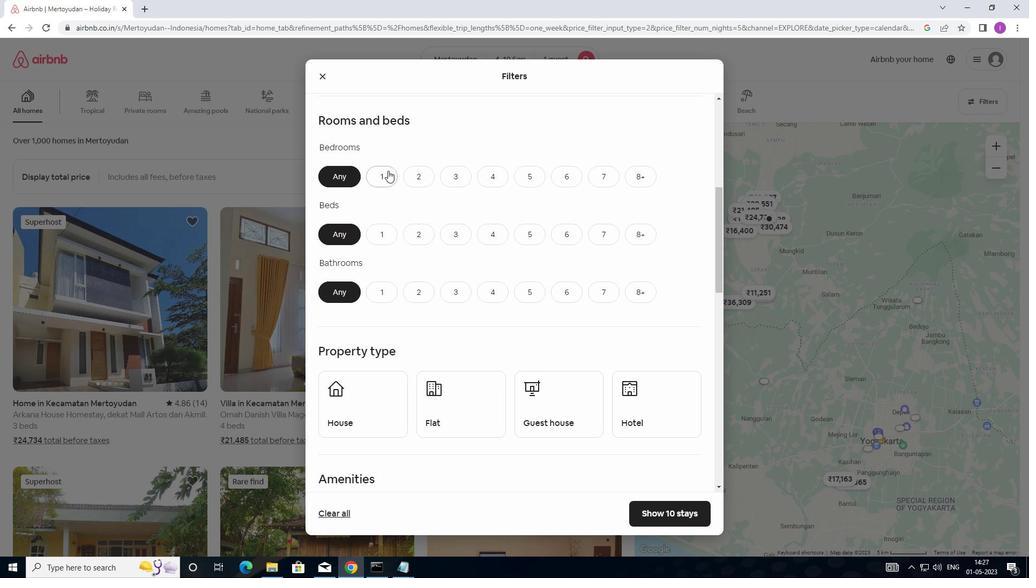 
Action: Mouse moved to (385, 235)
Screenshot: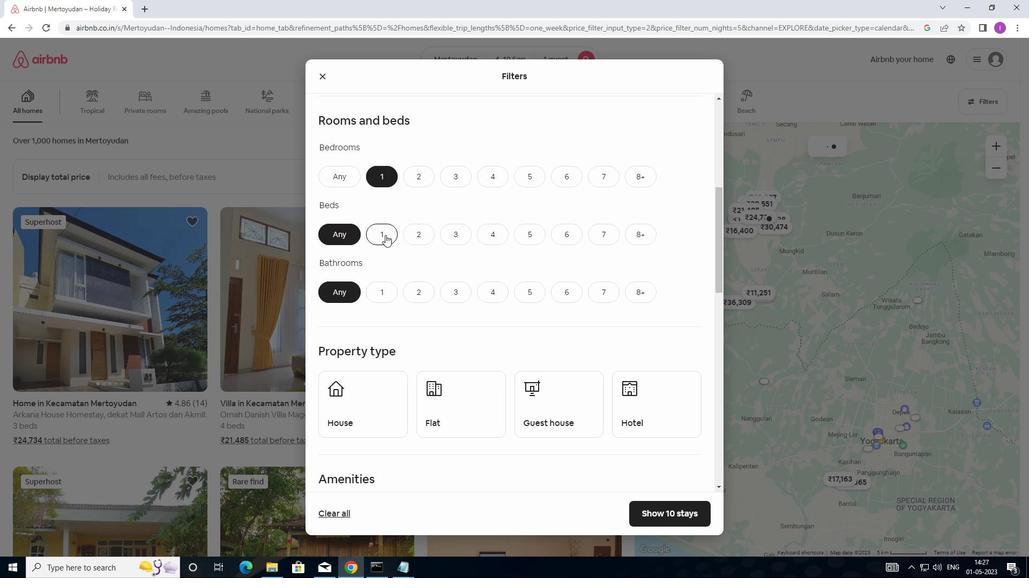 
Action: Mouse pressed left at (385, 235)
Screenshot: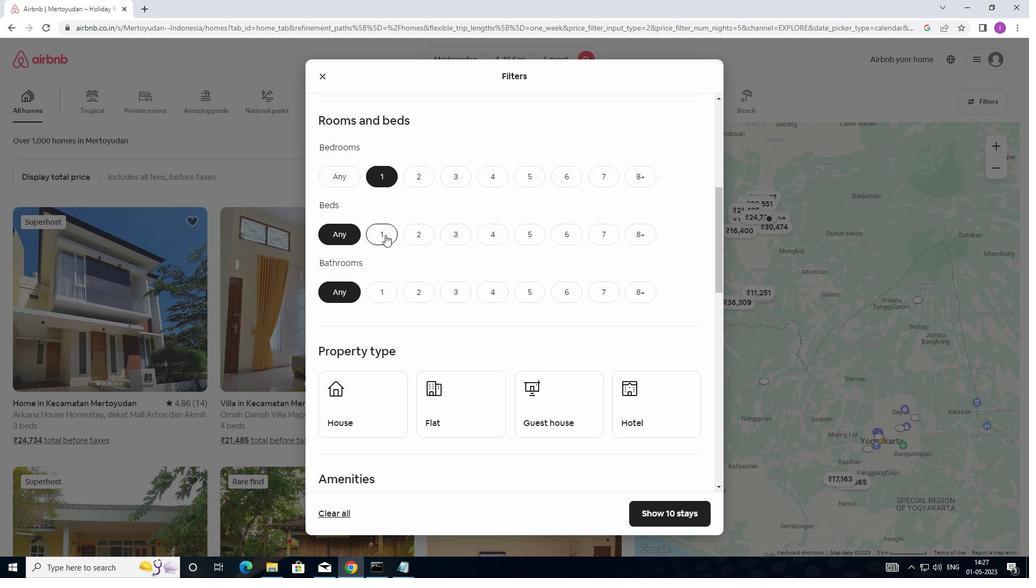 
Action: Mouse moved to (384, 288)
Screenshot: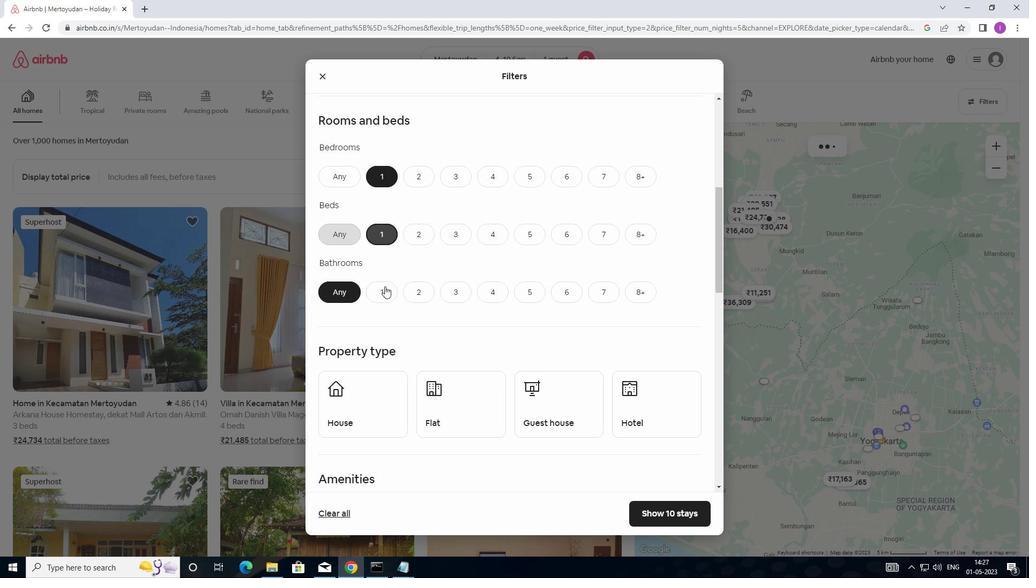 
Action: Mouse pressed left at (384, 288)
Screenshot: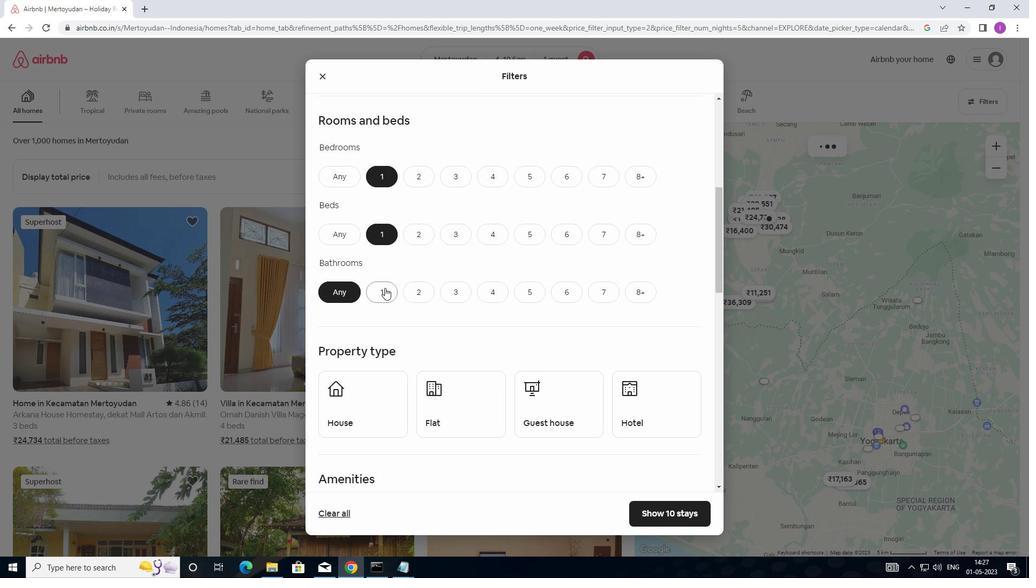 
Action: Mouse moved to (382, 398)
Screenshot: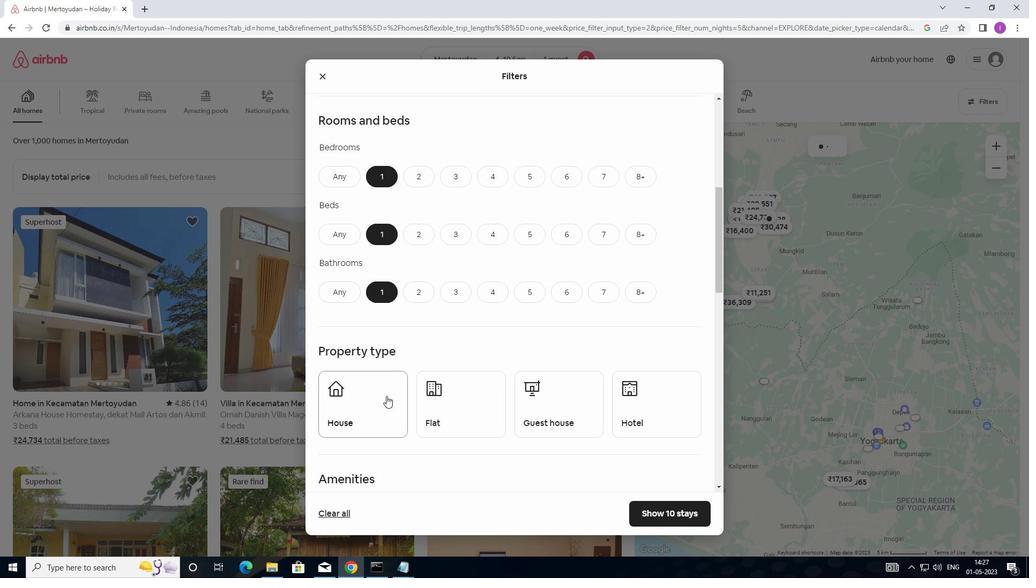 
Action: Mouse pressed left at (382, 398)
Screenshot: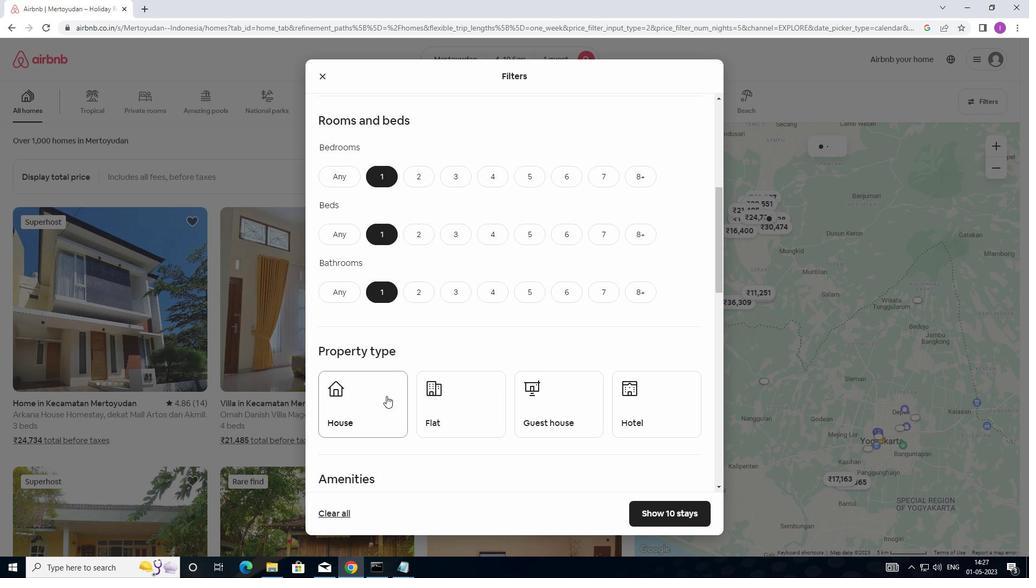 
Action: Mouse moved to (456, 406)
Screenshot: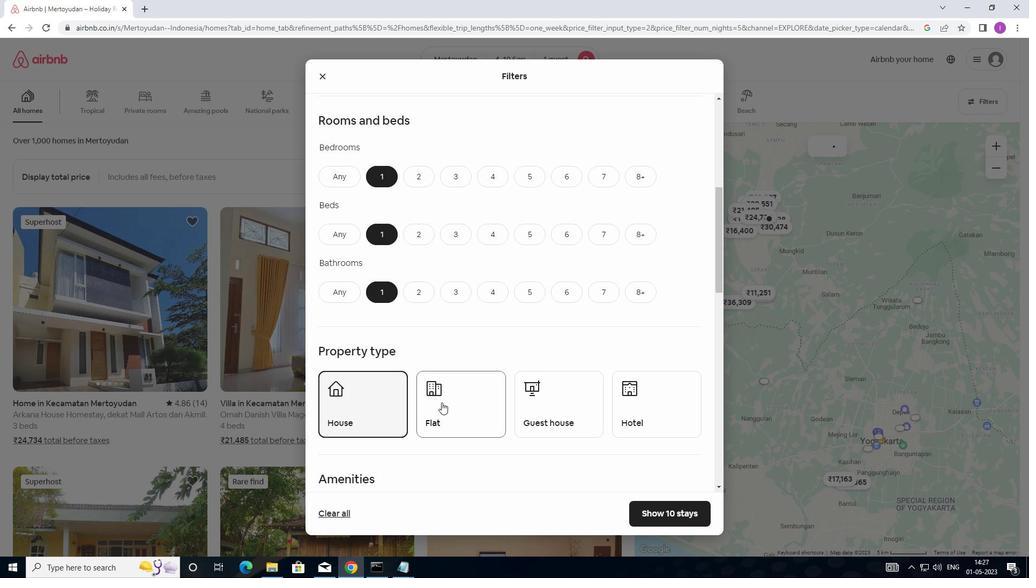 
Action: Mouse pressed left at (456, 406)
Screenshot: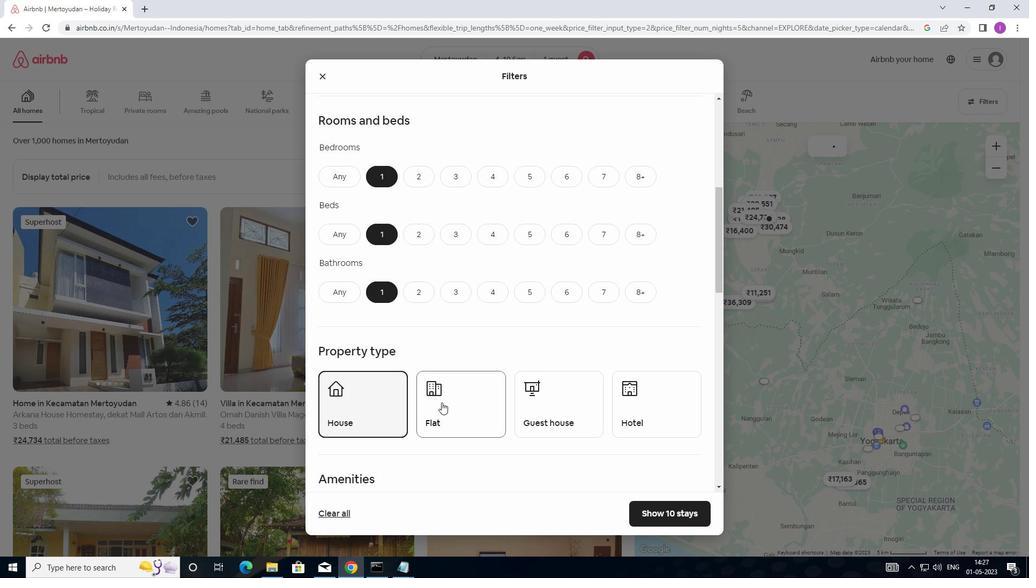 
Action: Mouse moved to (582, 429)
Screenshot: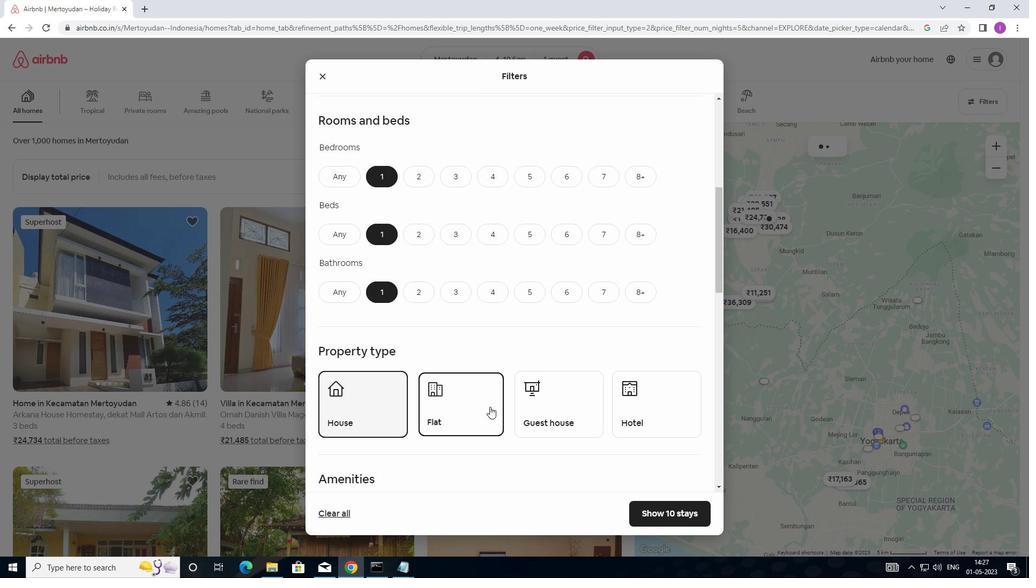 
Action: Mouse pressed left at (582, 429)
Screenshot: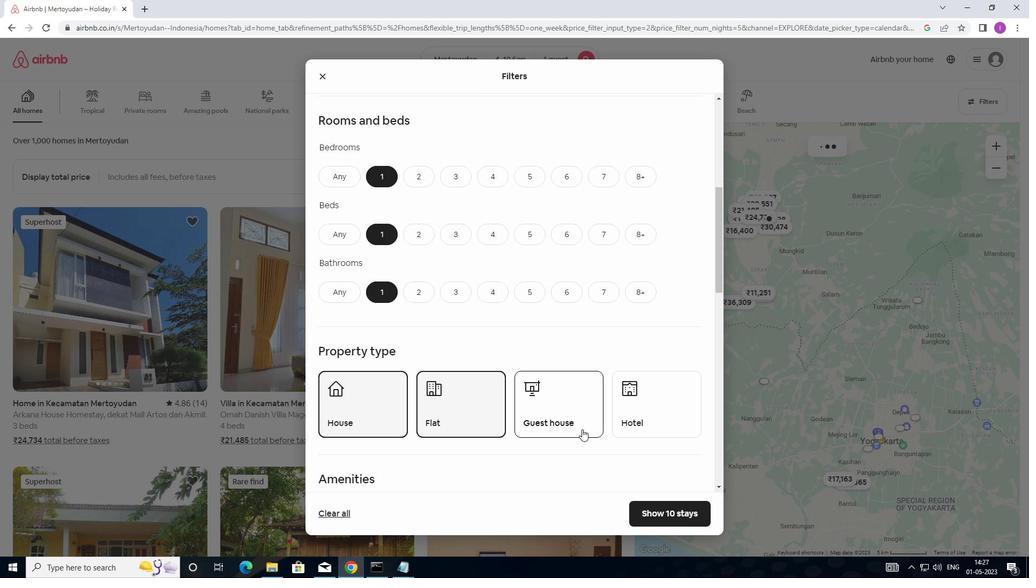 
Action: Mouse moved to (548, 445)
Screenshot: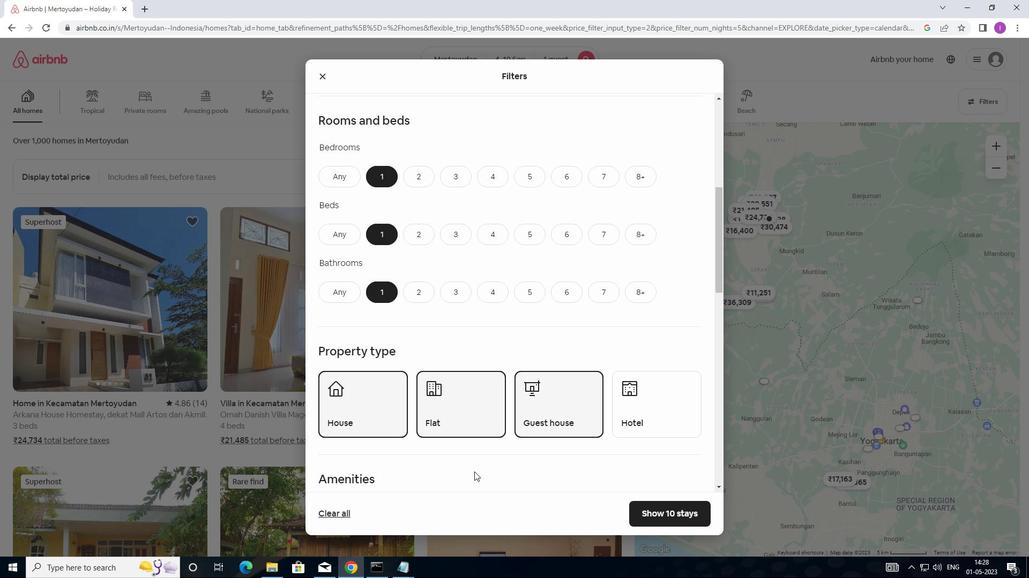 
Action: Mouse scrolled (548, 444) with delta (0, 0)
Screenshot: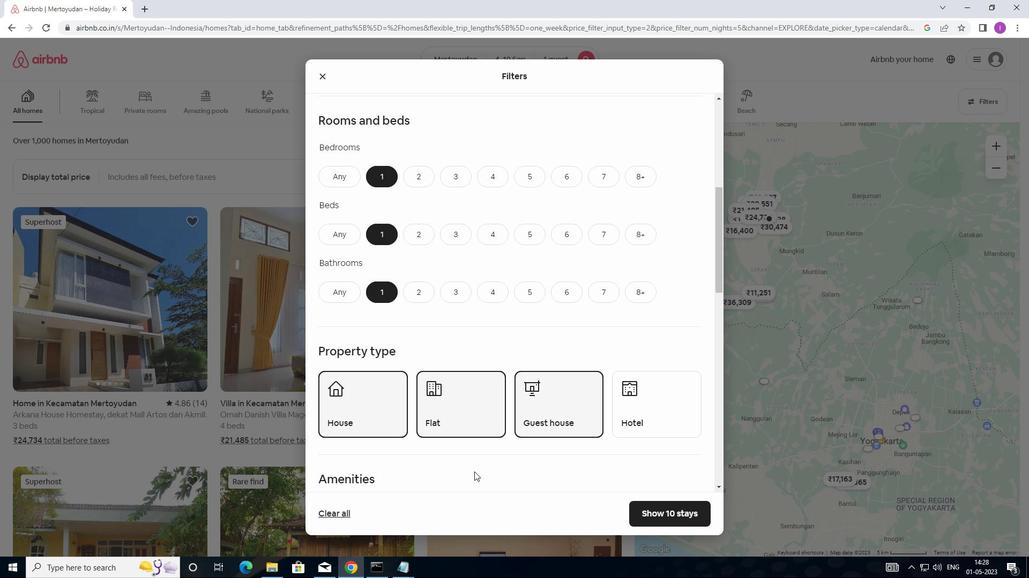 
Action: Mouse moved to (643, 360)
Screenshot: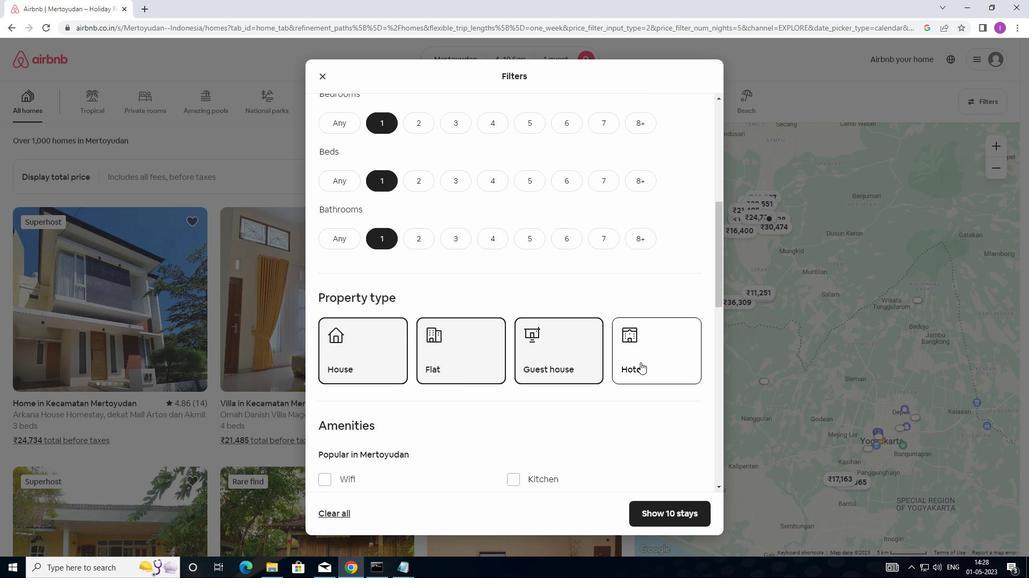 
Action: Mouse pressed left at (643, 360)
Screenshot: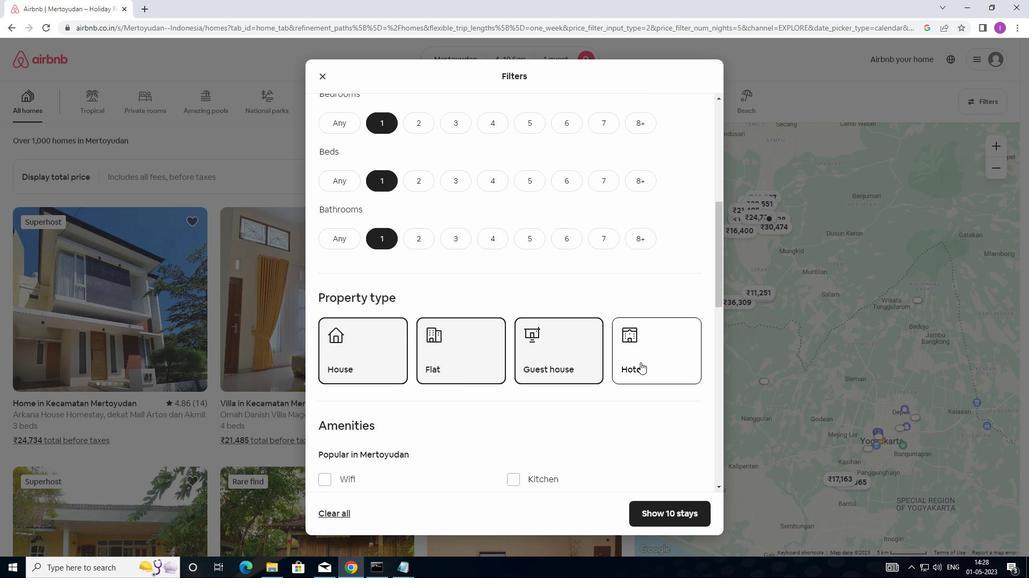 
Action: Mouse moved to (440, 448)
Screenshot: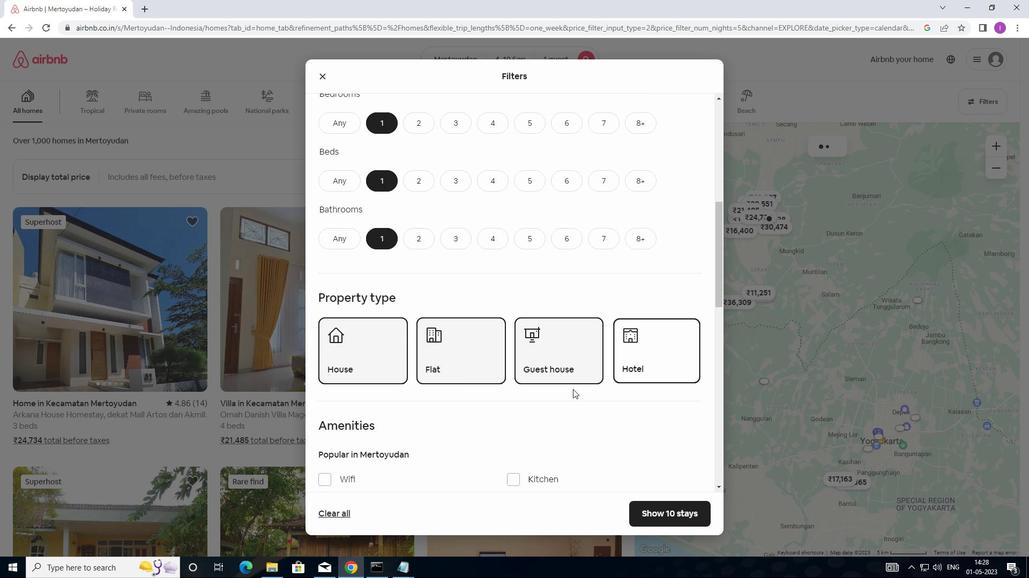 
Action: Mouse scrolled (440, 448) with delta (0, 0)
Screenshot: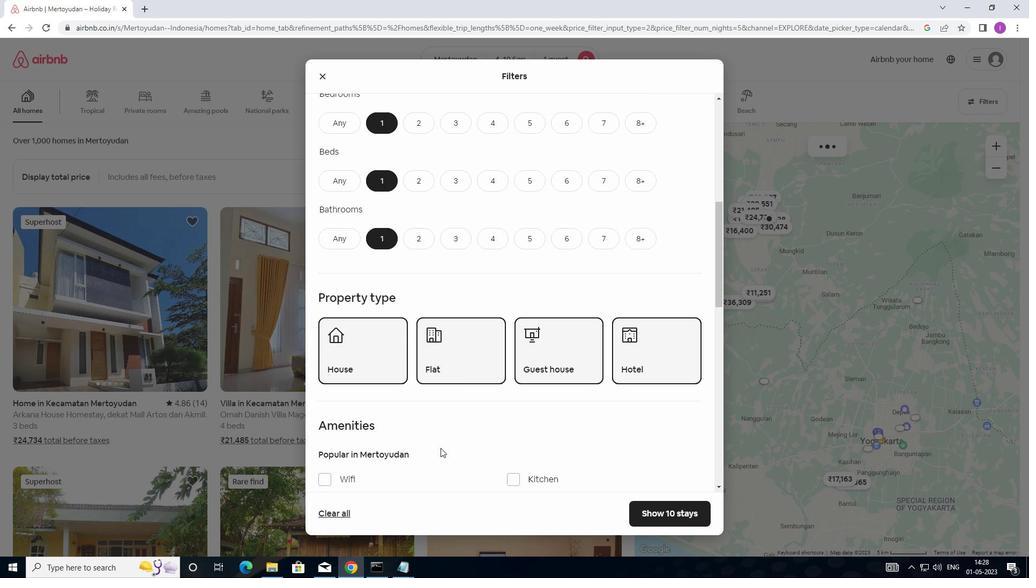 
Action: Mouse scrolled (440, 448) with delta (0, 0)
Screenshot: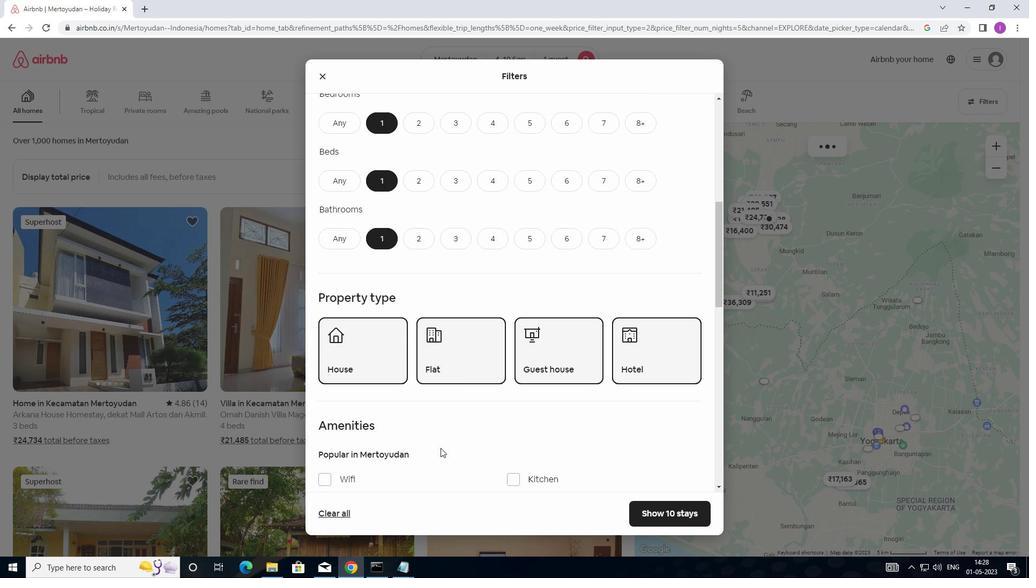 
Action: Mouse scrolled (440, 448) with delta (0, 0)
Screenshot: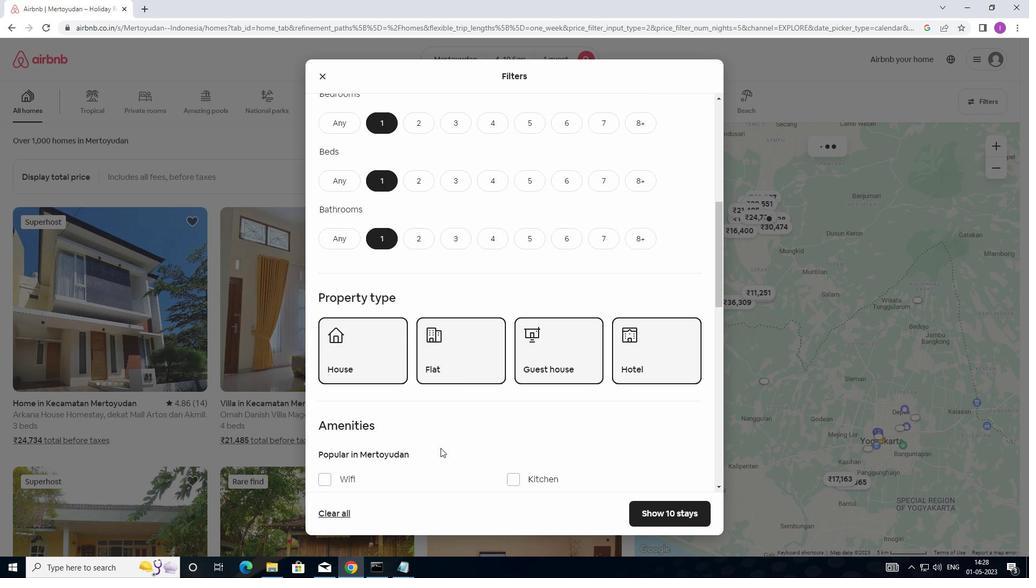 
Action: Mouse moved to (388, 394)
Screenshot: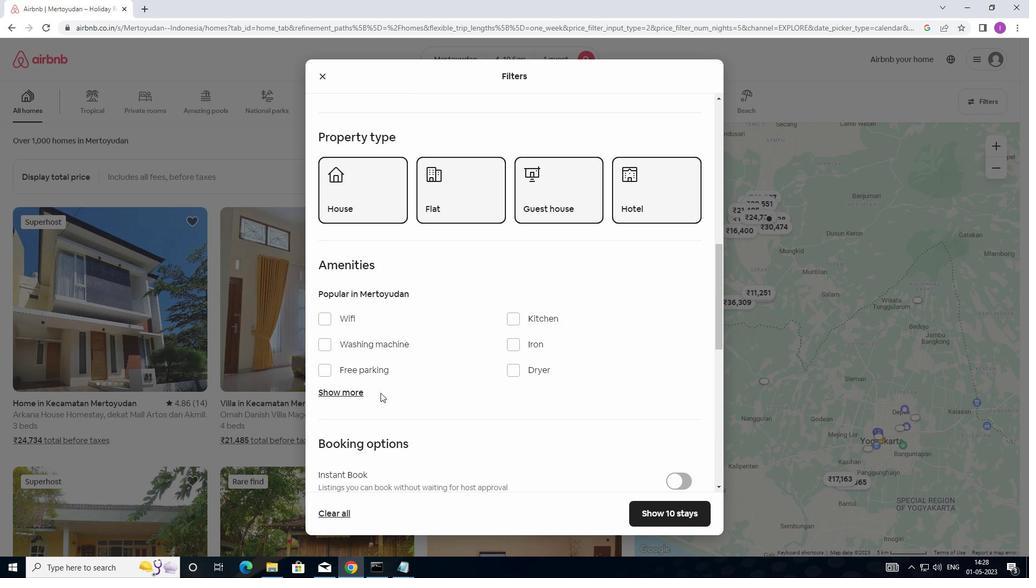 
Action: Mouse scrolled (388, 393) with delta (0, 0)
Screenshot: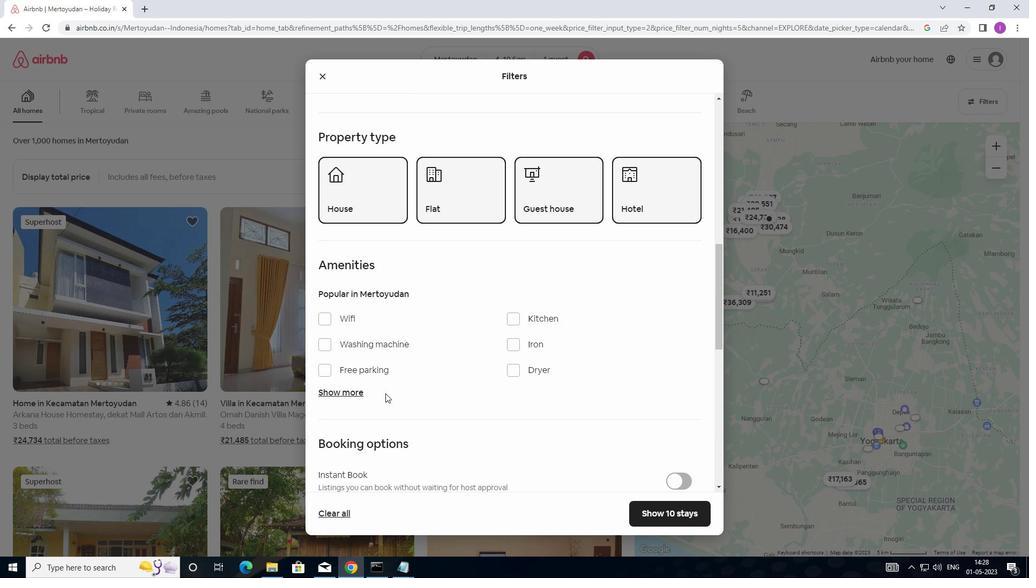 
Action: Mouse moved to (391, 397)
Screenshot: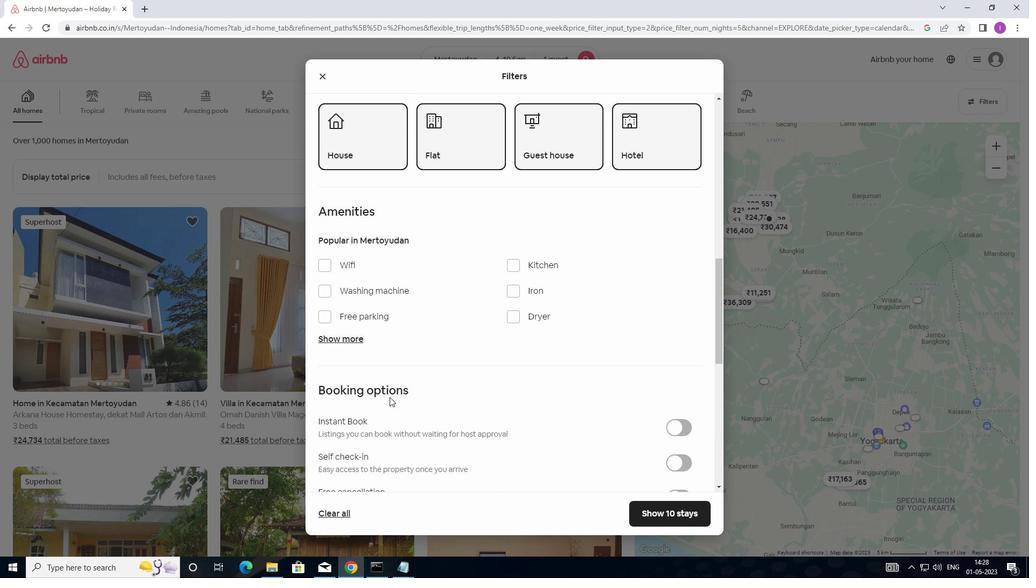 
Action: Mouse scrolled (391, 397) with delta (0, 0)
Screenshot: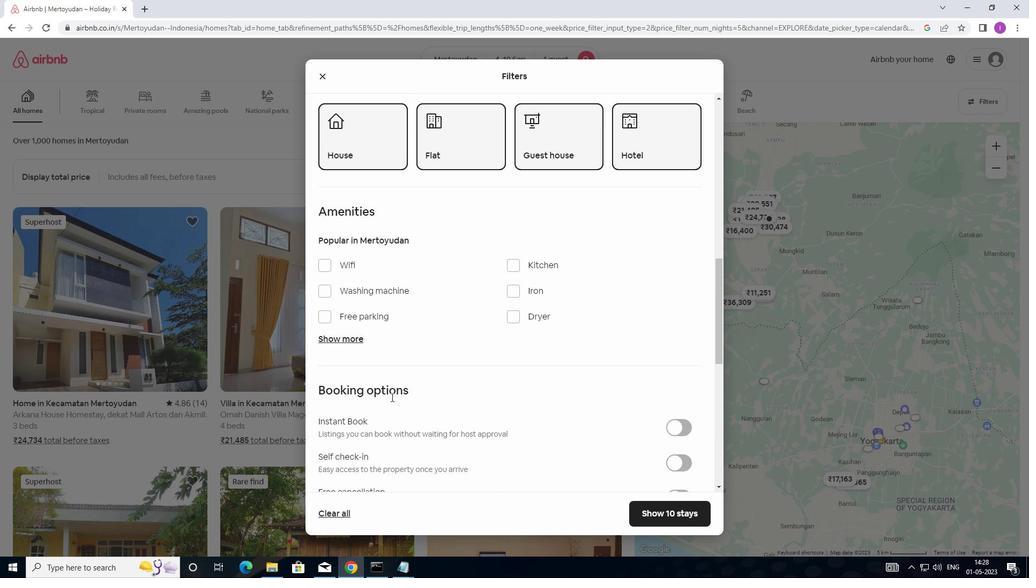 
Action: Mouse moved to (314, 378)
Screenshot: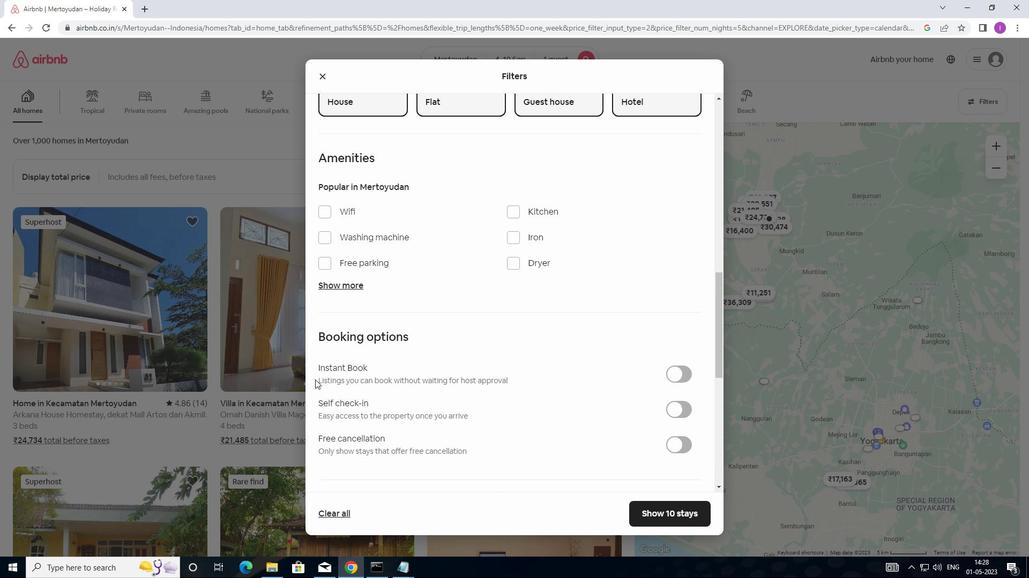 
Action: Mouse scrolled (314, 377) with delta (0, 0)
Screenshot: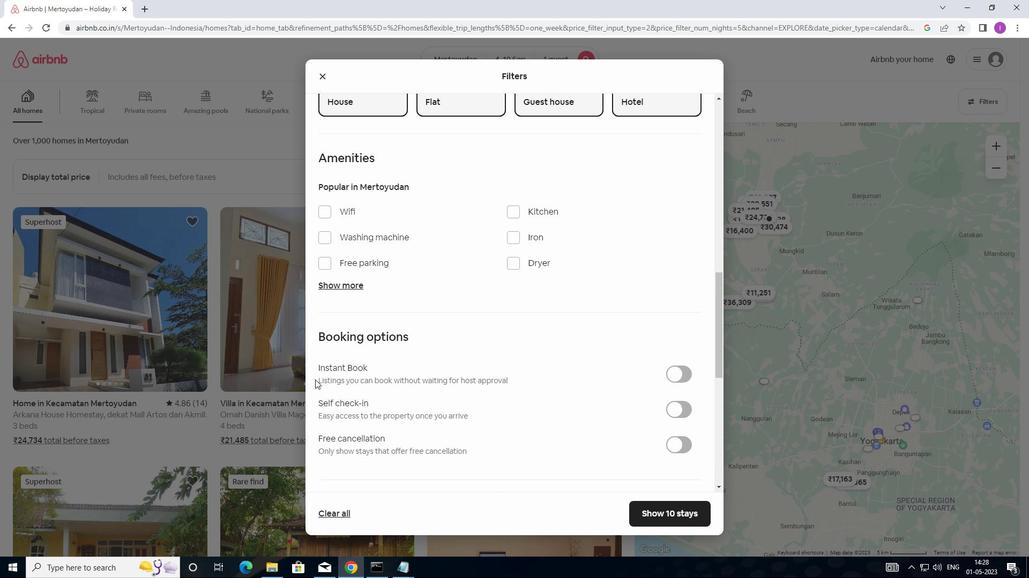 
Action: Mouse moved to (684, 359)
Screenshot: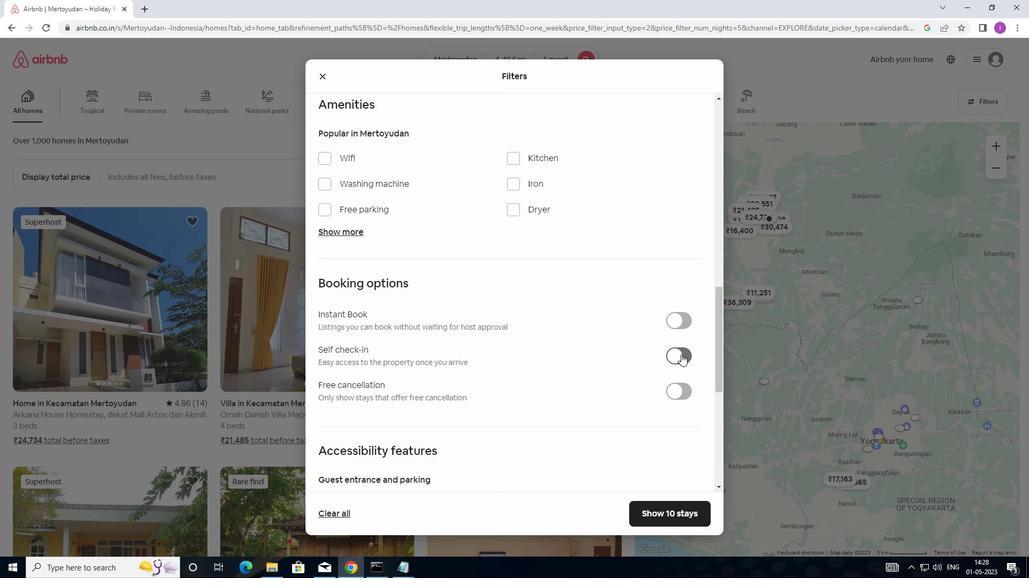 
Action: Mouse pressed left at (684, 359)
Screenshot: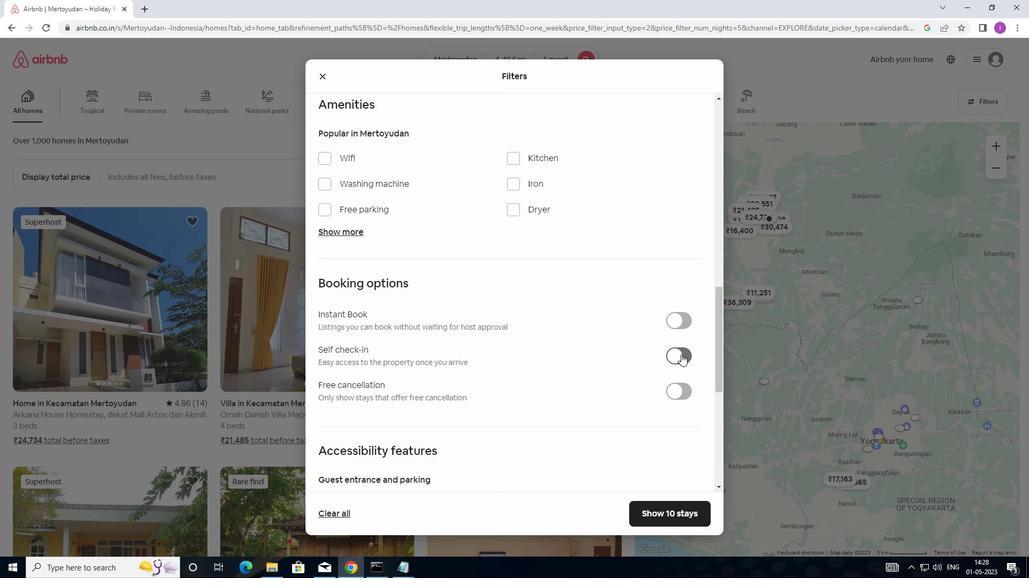
Action: Mouse moved to (594, 386)
Screenshot: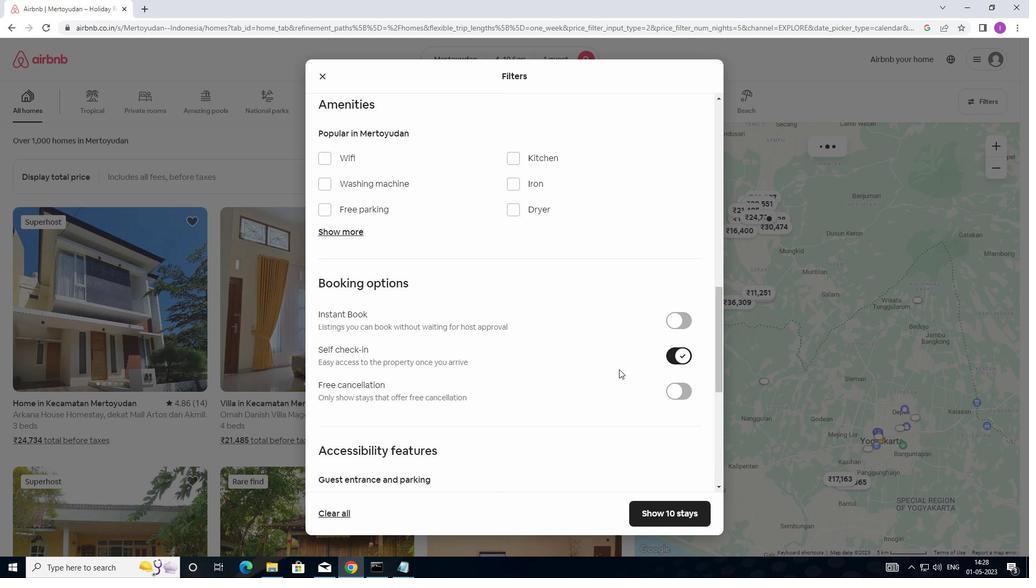 
Action: Mouse pressed left at (594, 386)
Screenshot: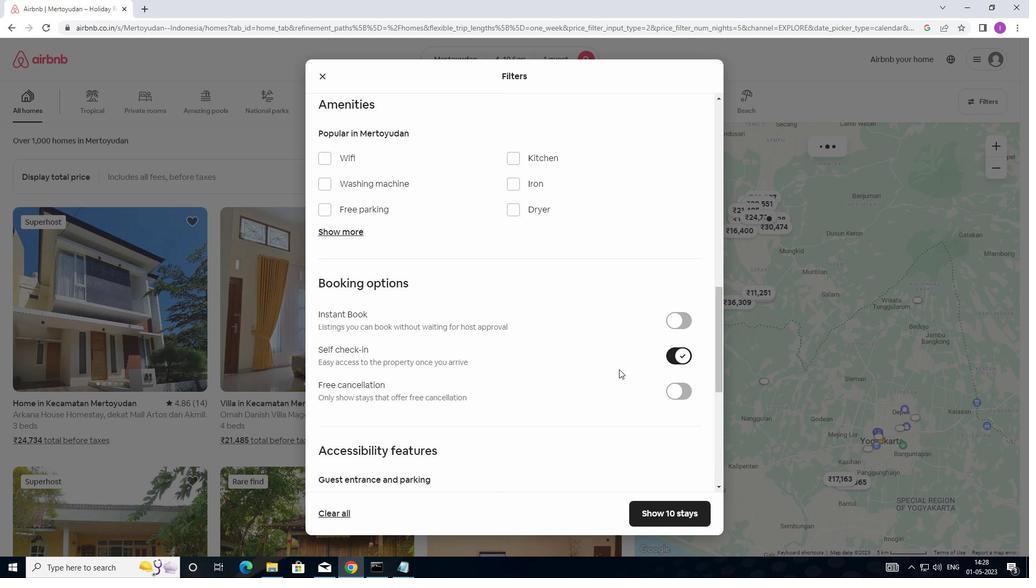 
Action: Mouse moved to (466, 439)
Screenshot: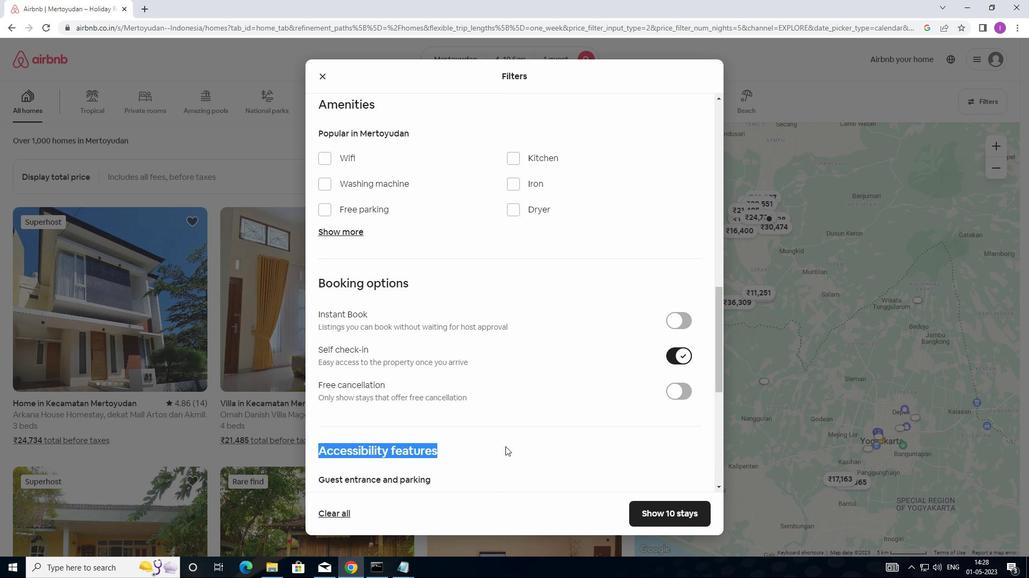 
Action: Mouse scrolled (466, 439) with delta (0, 0)
Screenshot: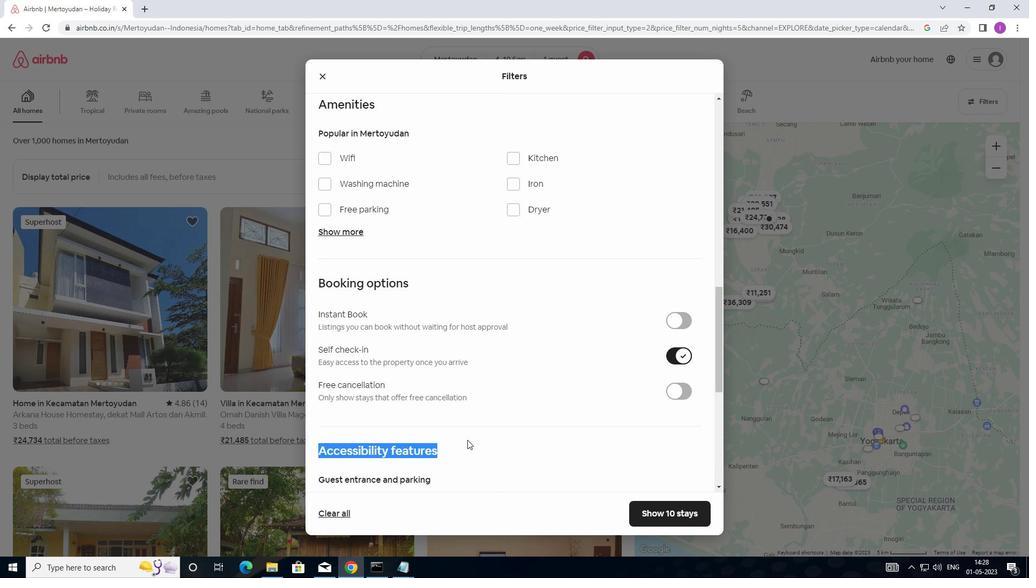 
Action: Mouse scrolled (466, 439) with delta (0, 0)
Screenshot: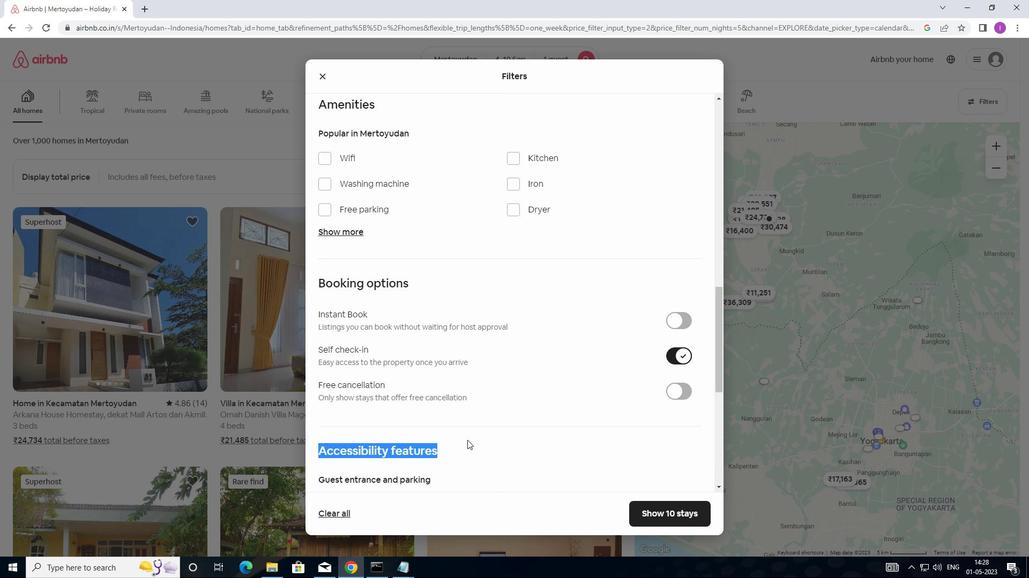 
Action: Mouse scrolled (466, 439) with delta (0, 0)
Screenshot: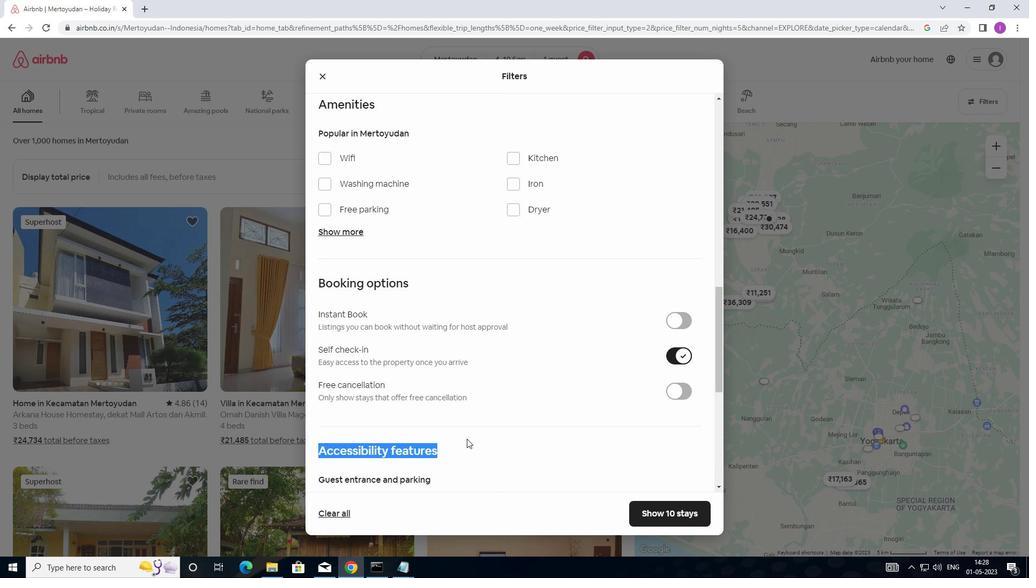 
Action: Mouse moved to (469, 432)
Screenshot: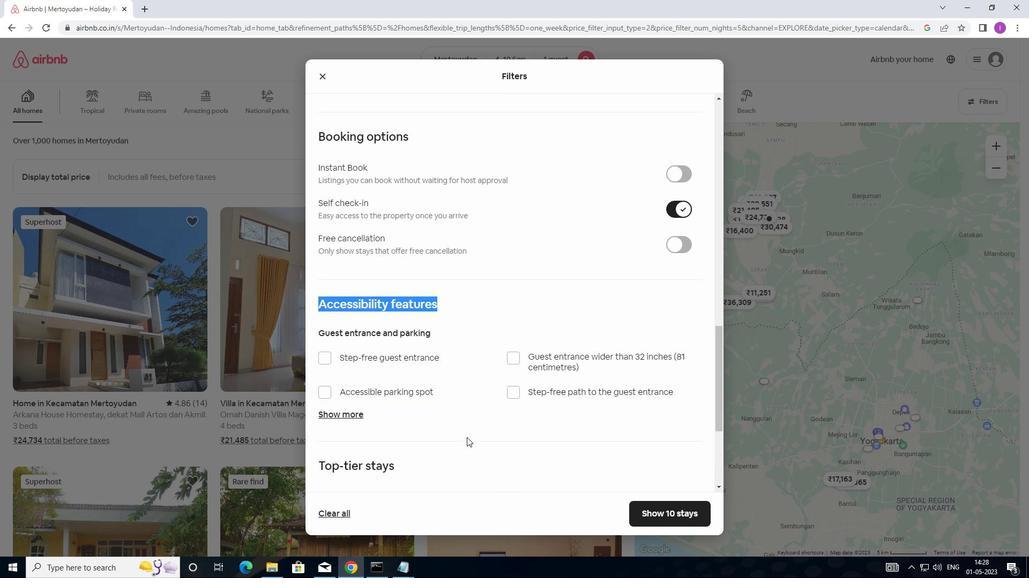 
Action: Mouse scrolled (469, 432) with delta (0, 0)
Screenshot: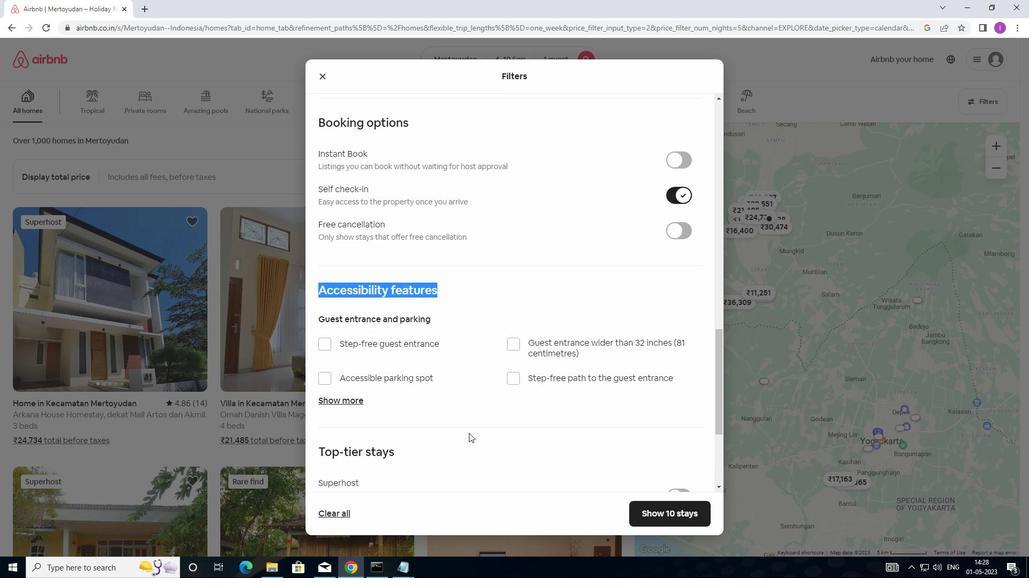 
Action: Mouse scrolled (469, 432) with delta (0, 0)
Screenshot: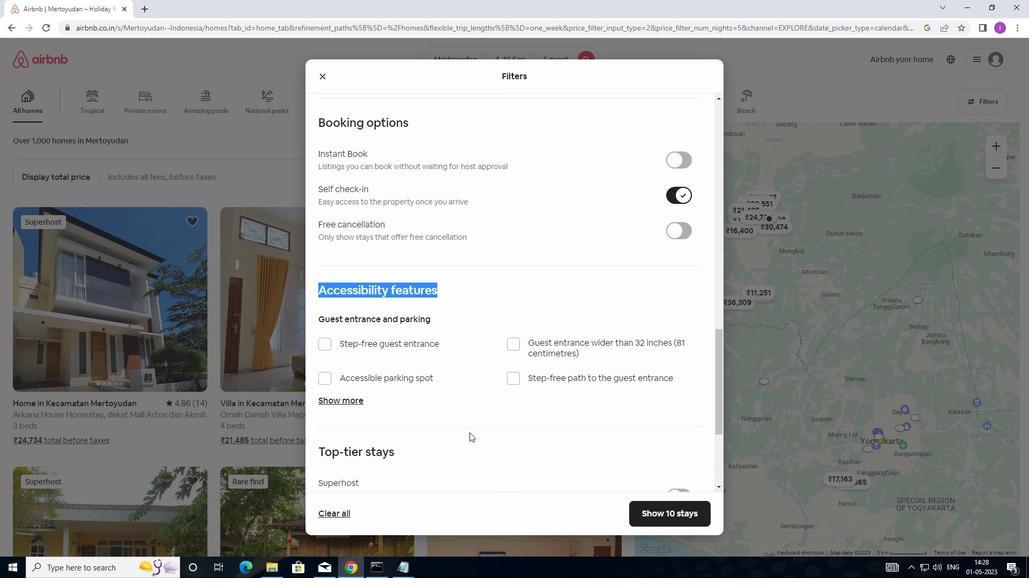 
Action: Mouse moved to (506, 216)
Screenshot: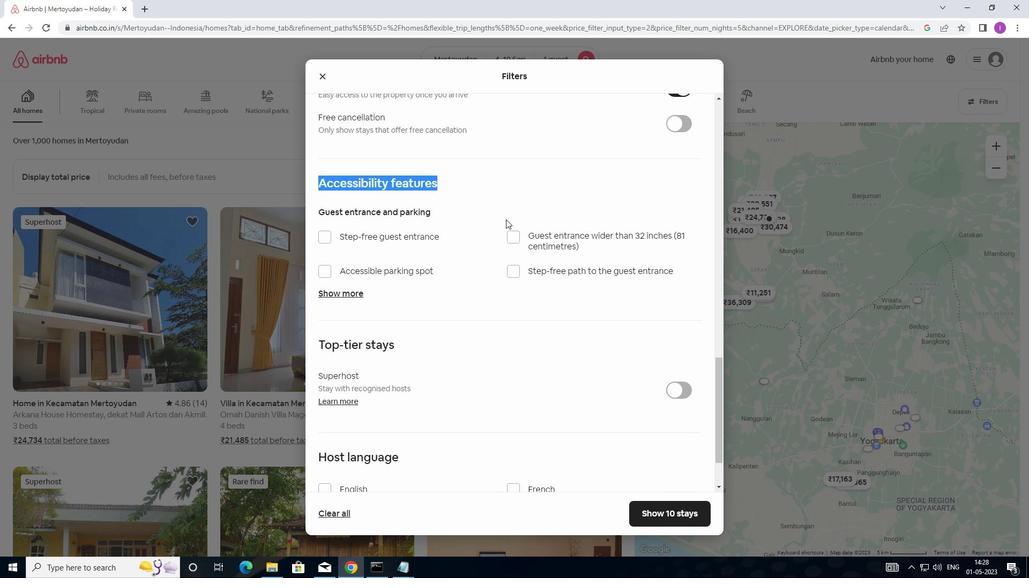 
Action: Mouse pressed left at (506, 216)
Screenshot: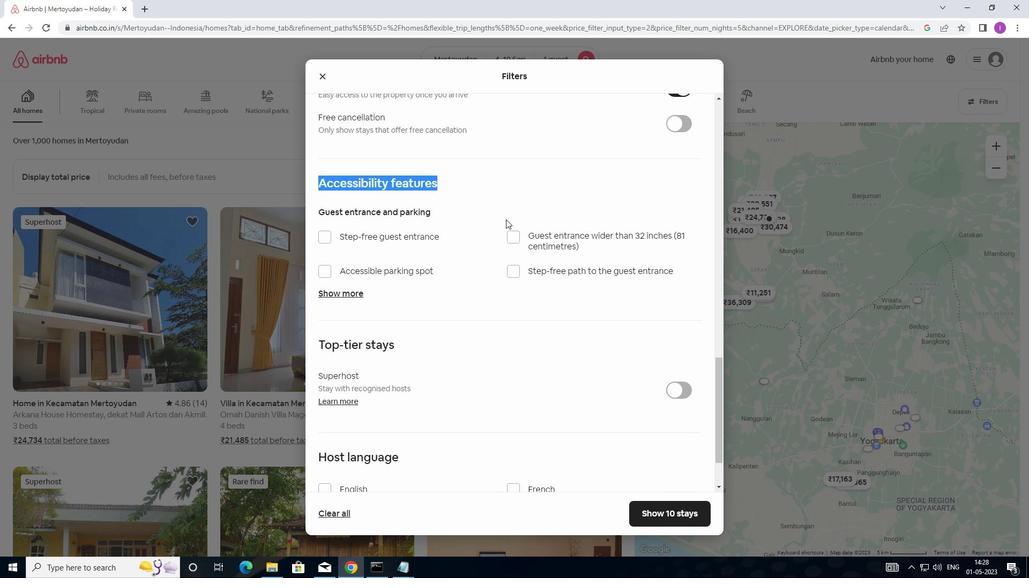 
Action: Mouse moved to (390, 401)
Screenshot: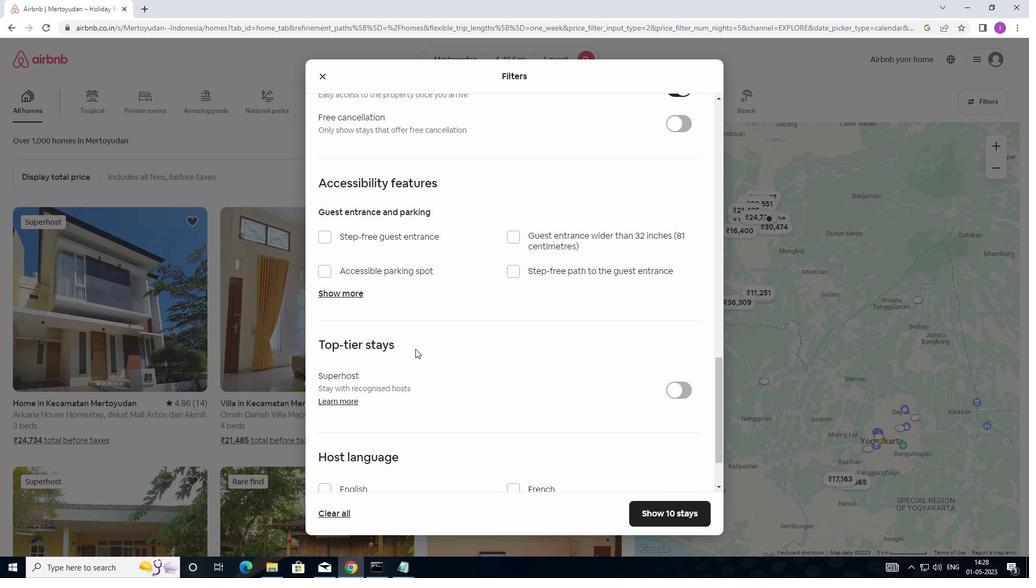 
Action: Mouse scrolled (390, 400) with delta (0, 0)
Screenshot: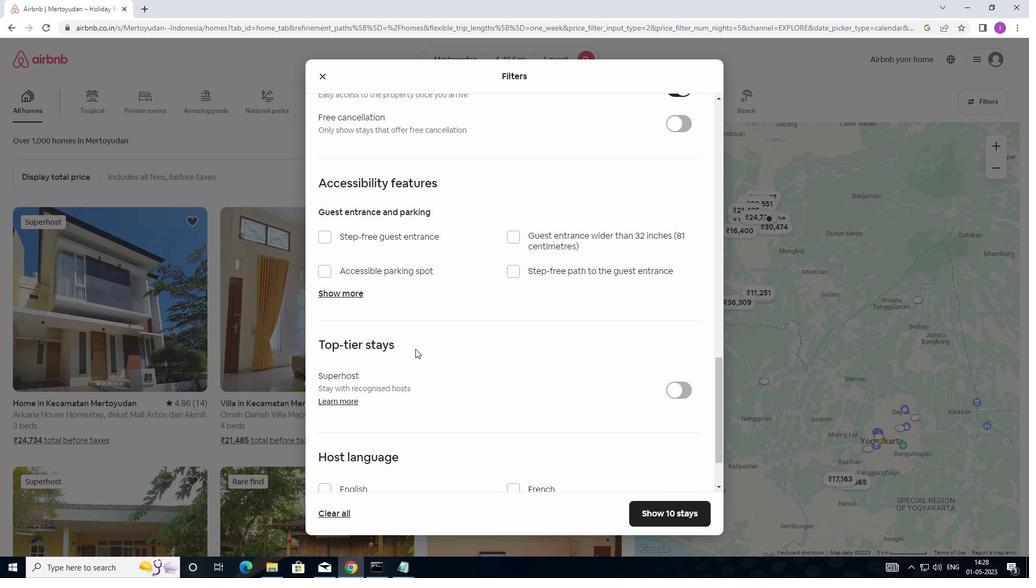 
Action: Mouse moved to (390, 402)
Screenshot: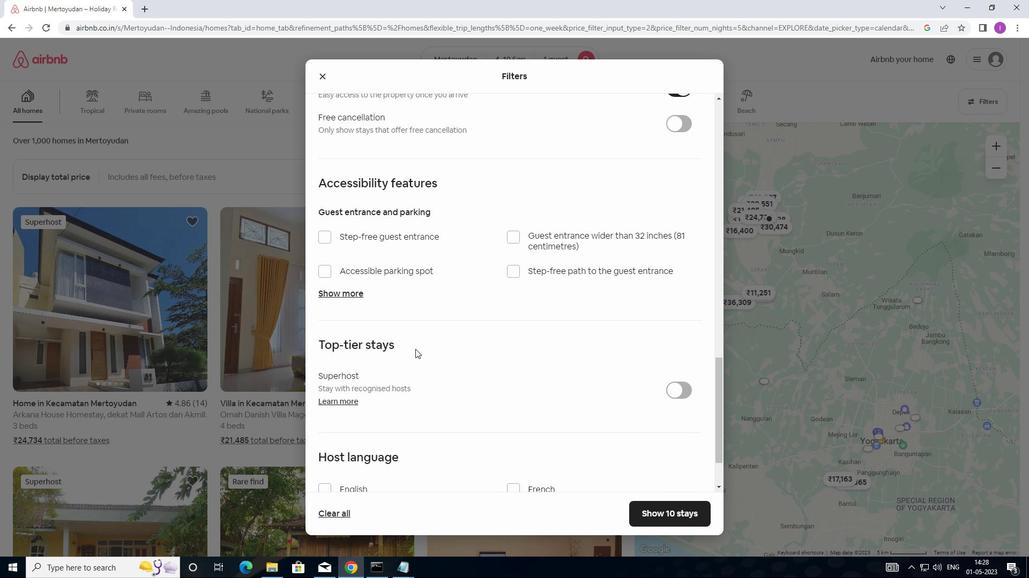 
Action: Mouse scrolled (390, 402) with delta (0, 0)
Screenshot: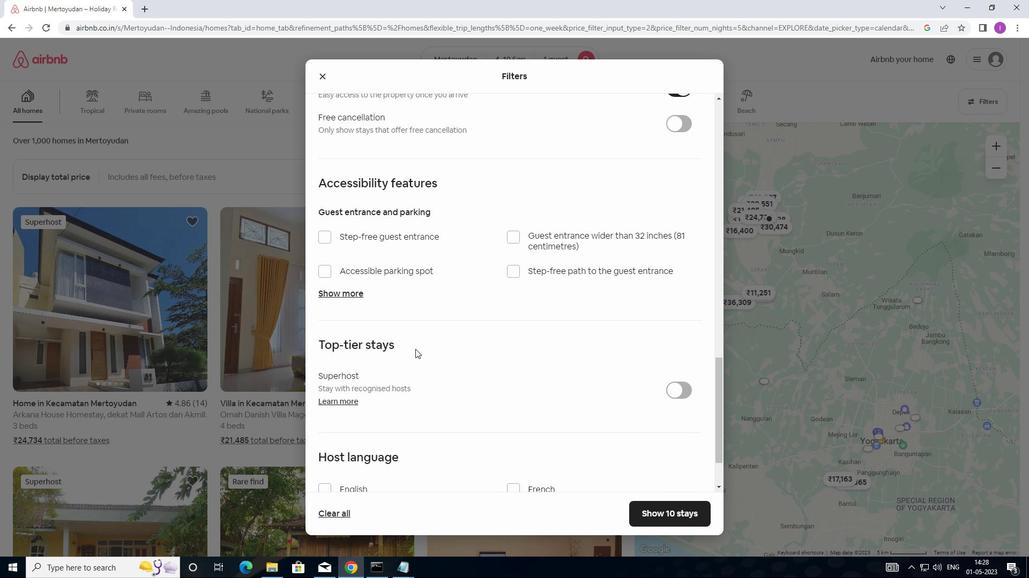 
Action: Mouse moved to (390, 404)
Screenshot: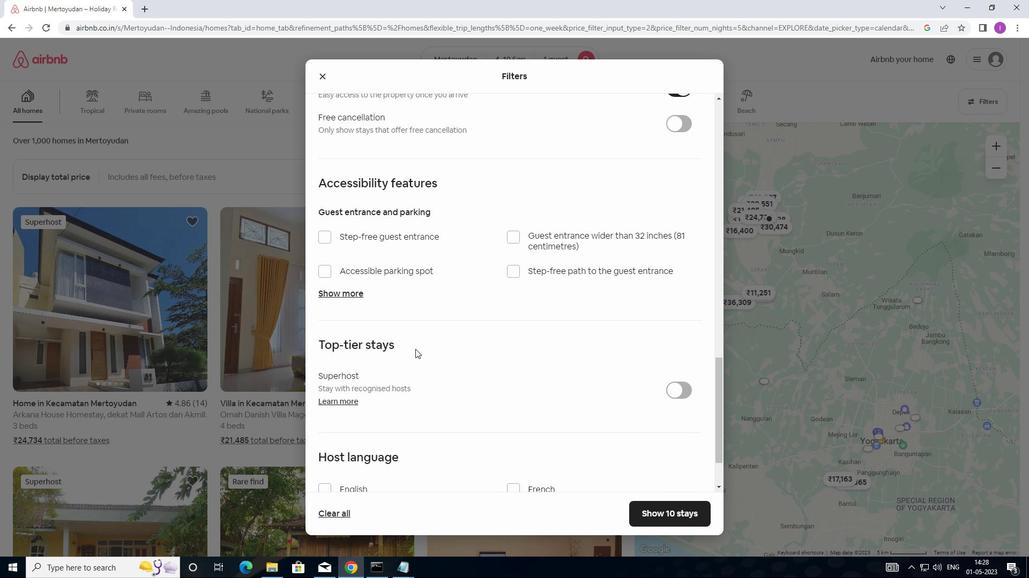
Action: Mouse scrolled (390, 403) with delta (0, 0)
Screenshot: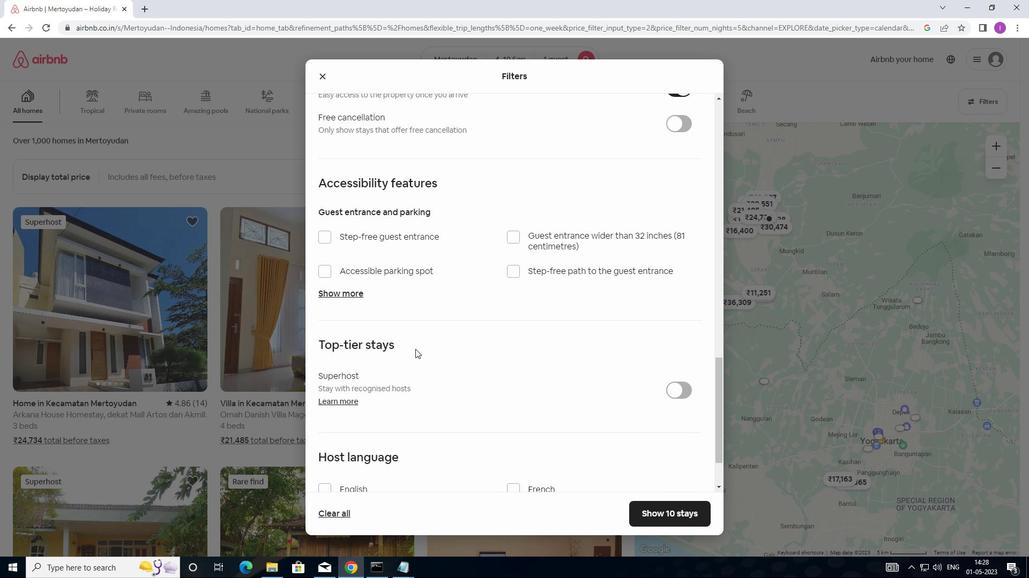 
Action: Mouse scrolled (390, 403) with delta (0, 0)
Screenshot: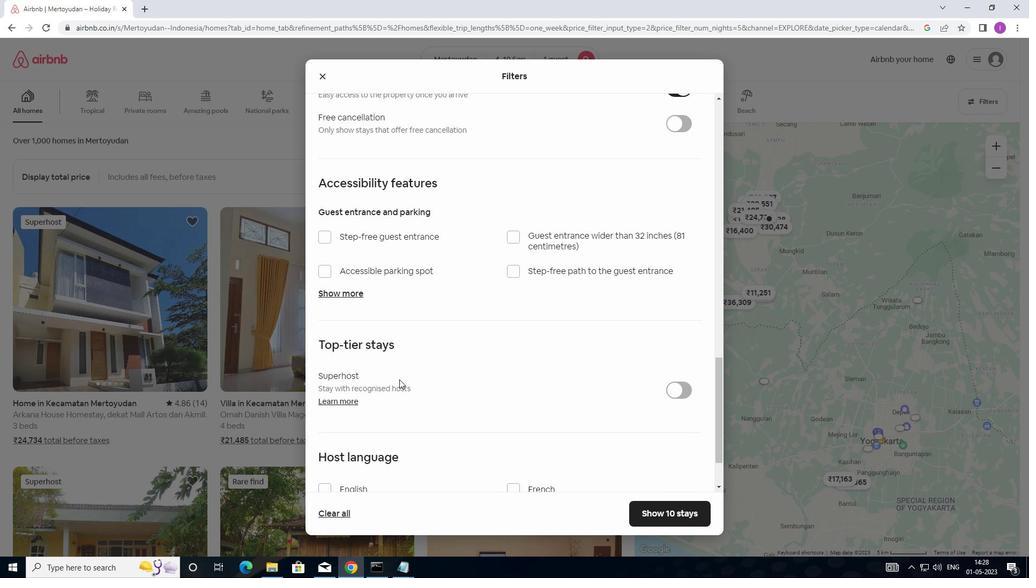 
Action: Mouse moved to (323, 420)
Screenshot: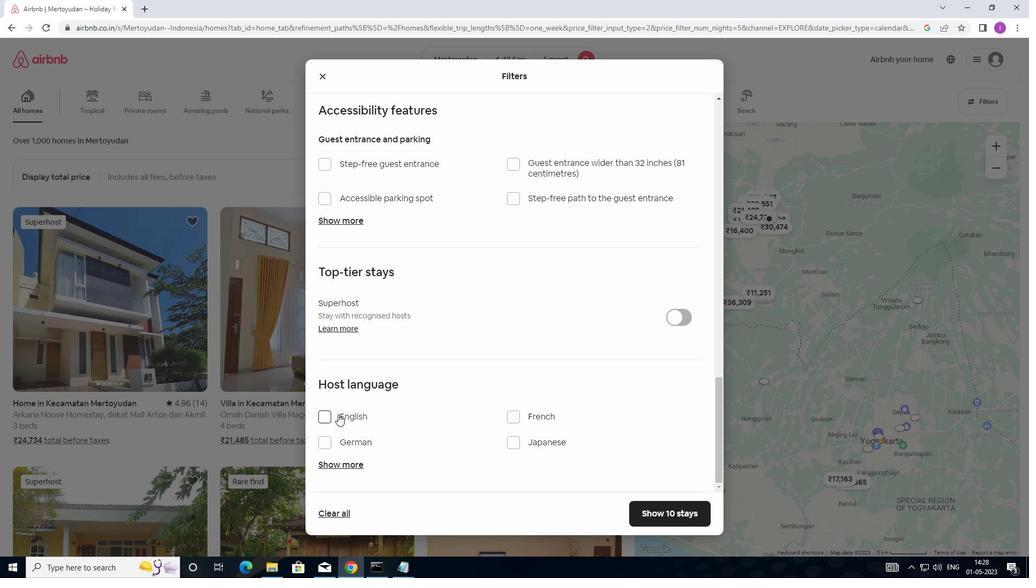 
Action: Mouse pressed left at (323, 420)
Screenshot: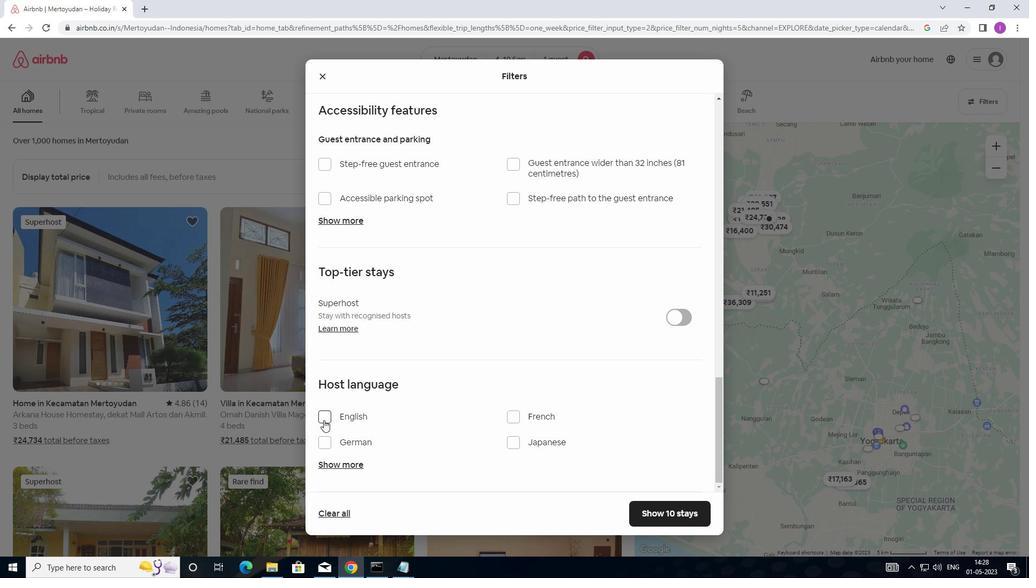 
Action: Mouse moved to (668, 516)
Screenshot: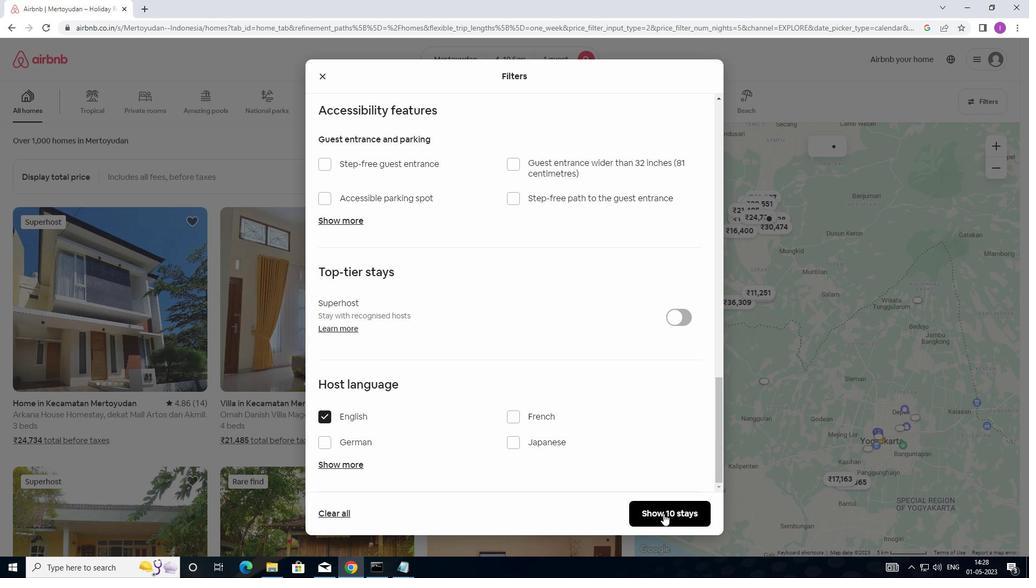 
Action: Mouse pressed left at (668, 516)
Screenshot: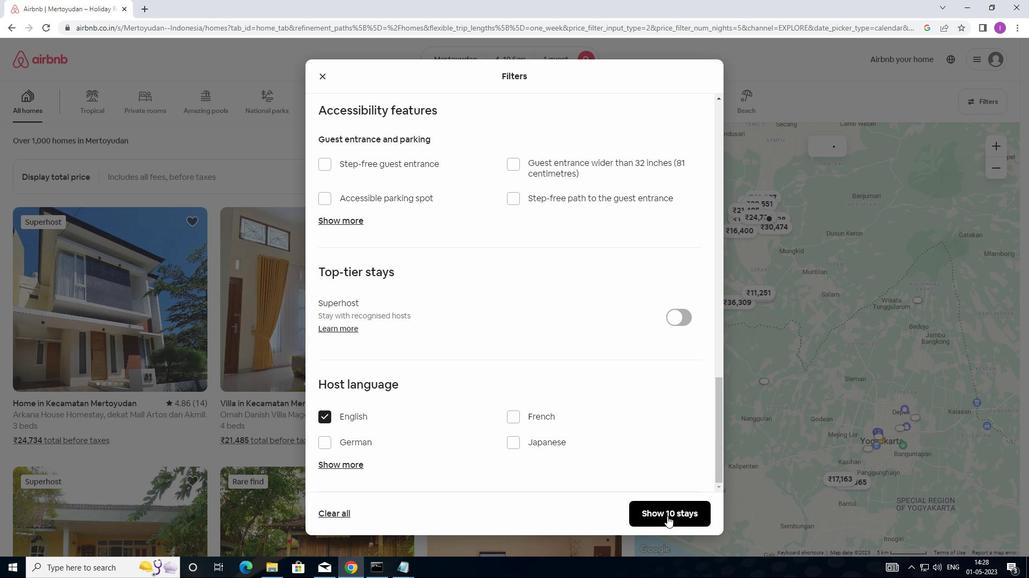 
Action: Mouse moved to (669, 516)
Screenshot: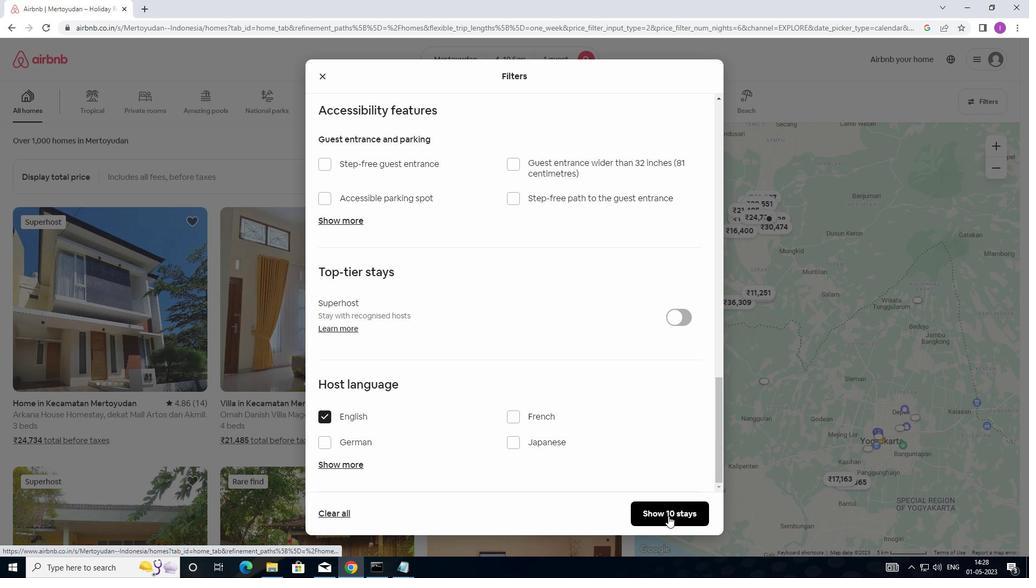 
Action: Mouse scrolled (669, 516) with delta (0, 0)
Screenshot: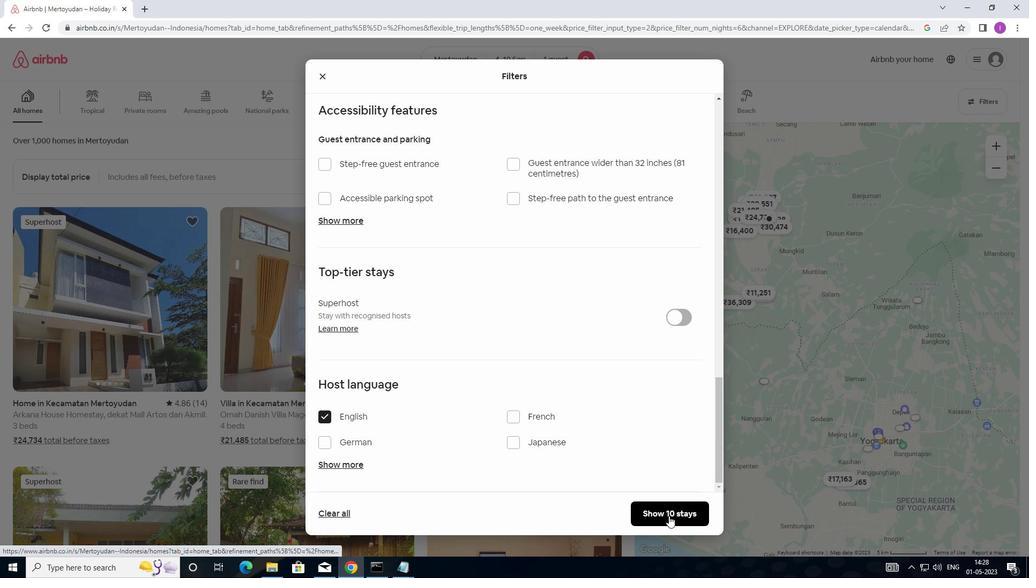 
Action: Mouse scrolled (669, 516) with delta (0, 0)
Screenshot: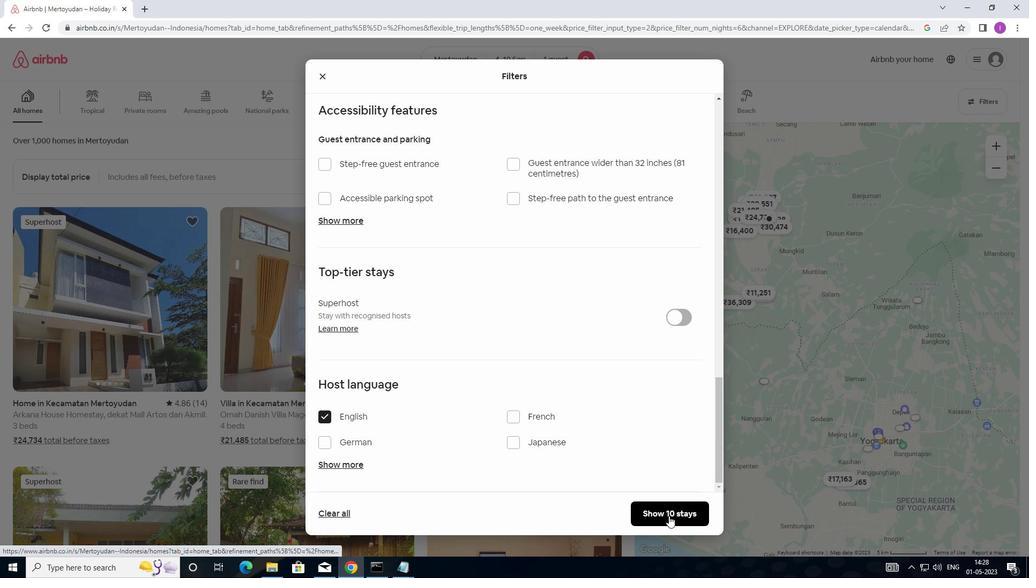 
Action: Mouse scrolled (669, 516) with delta (0, 0)
Screenshot: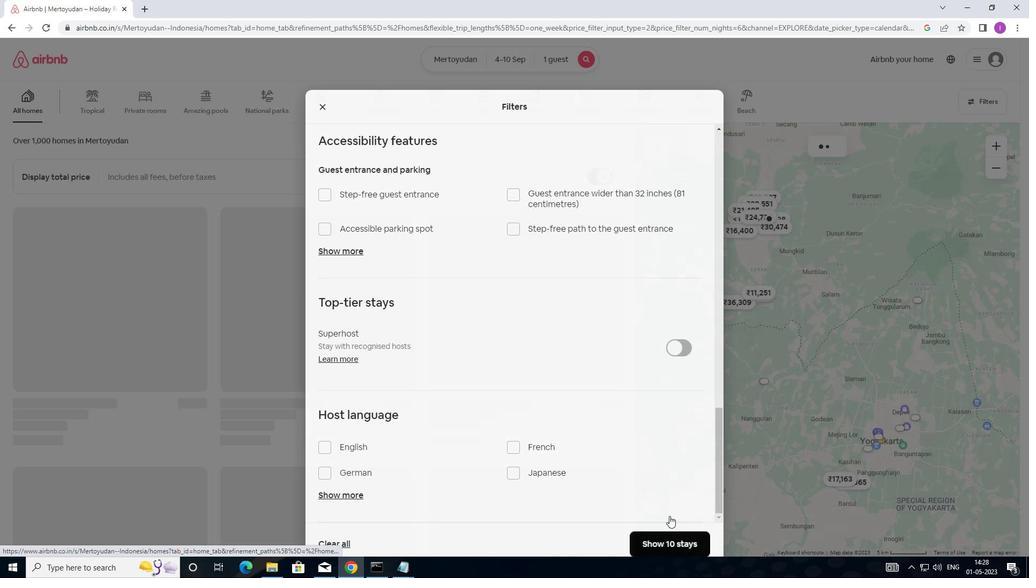 
Action: Mouse moved to (665, 515)
Screenshot: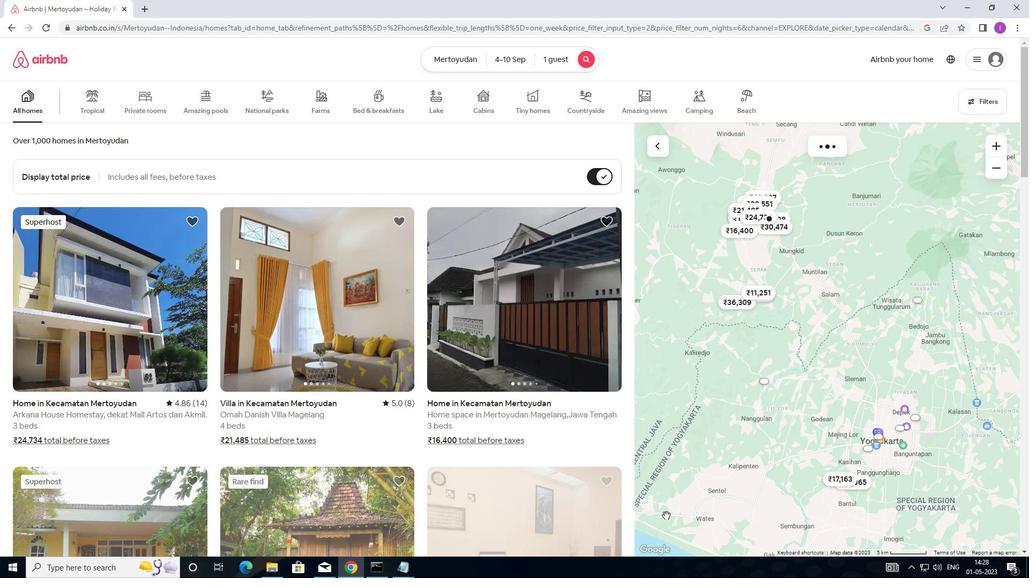 
